 Task: Look for space in Pine Bluff, United States from 9th June, 2023 to 16th June, 2023 for 2 adults in price range Rs.8000 to Rs.16000. Place can be entire place with 2 bedrooms having 2 beds and 1 bathroom. Property type can be house, flat, guest house. Booking option can be shelf check-in. Required host language is English.
Action: Mouse moved to (469, 121)
Screenshot: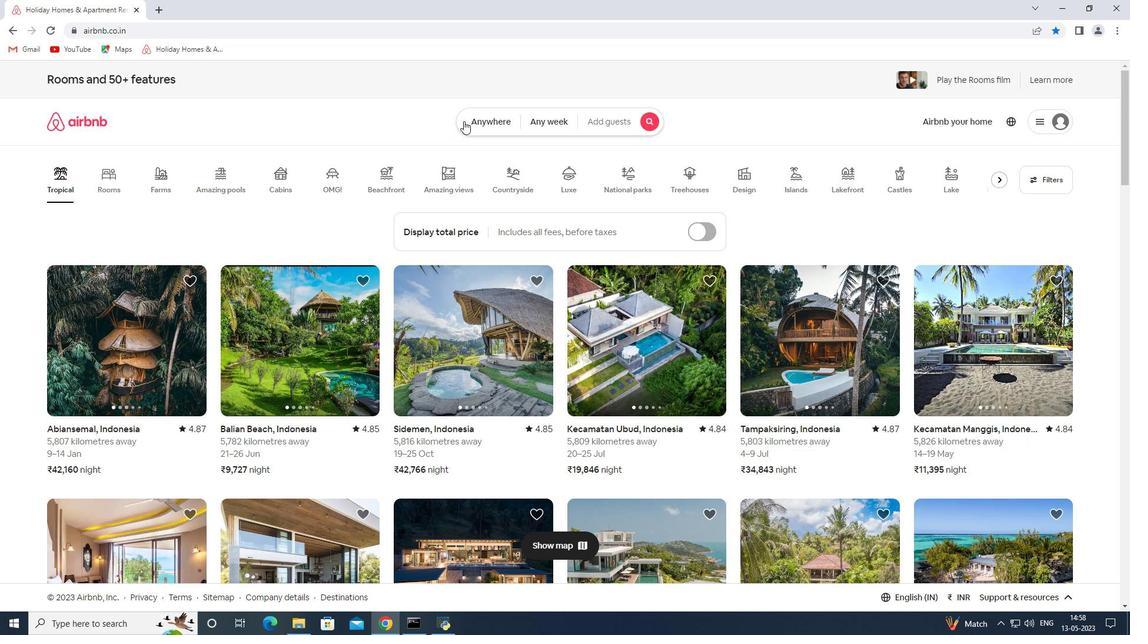 
Action: Mouse pressed left at (469, 121)
Screenshot: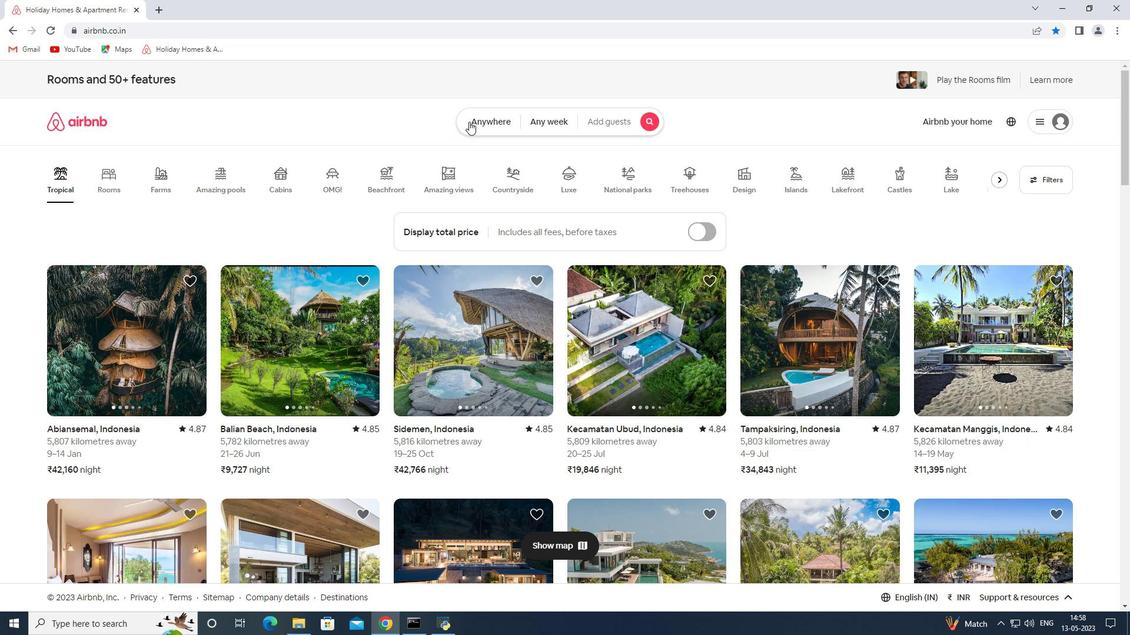 
Action: Mouse moved to (398, 168)
Screenshot: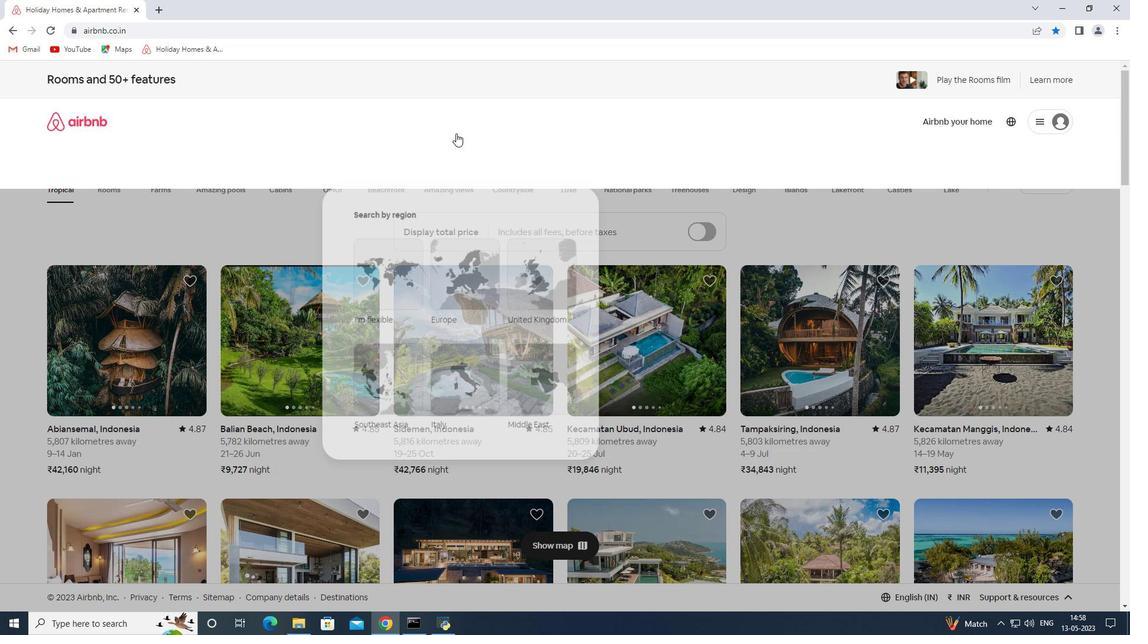 
Action: Mouse pressed left at (398, 168)
Screenshot: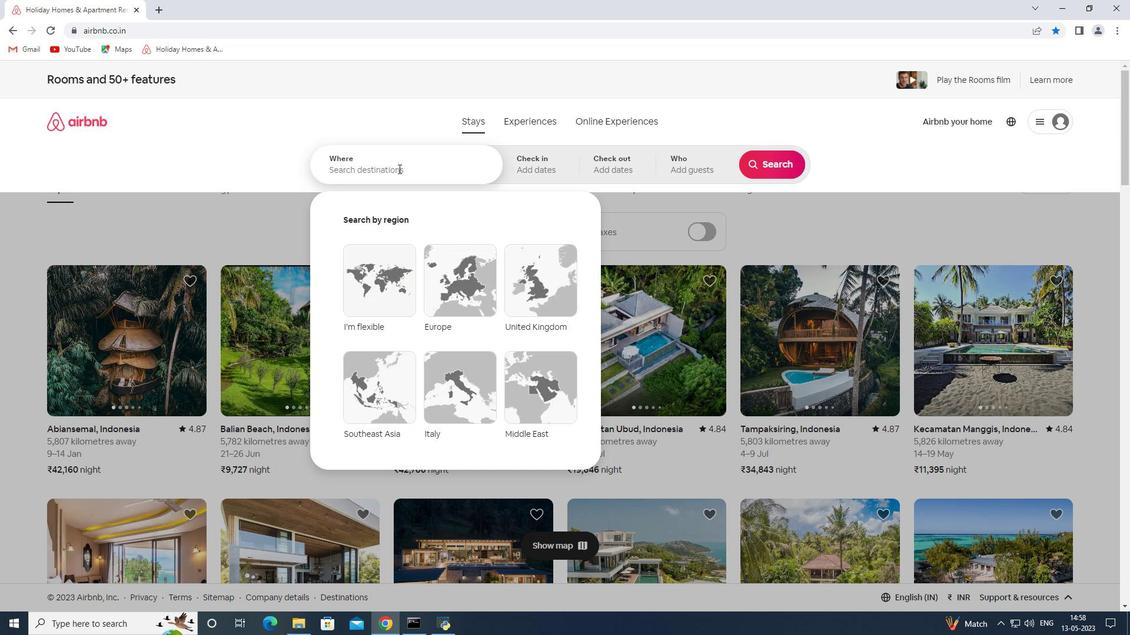 
Action: Key pressed <Key.shift><Key.shift><Key.shift><Key.shift><Key.shift><Key.shift><Key.shift>Pine<Key.space><Key.shift>Bluff<Key.space><Key.shift>Unites<Key.space><Key.shift>States<Key.space><Key.enter>
Screenshot: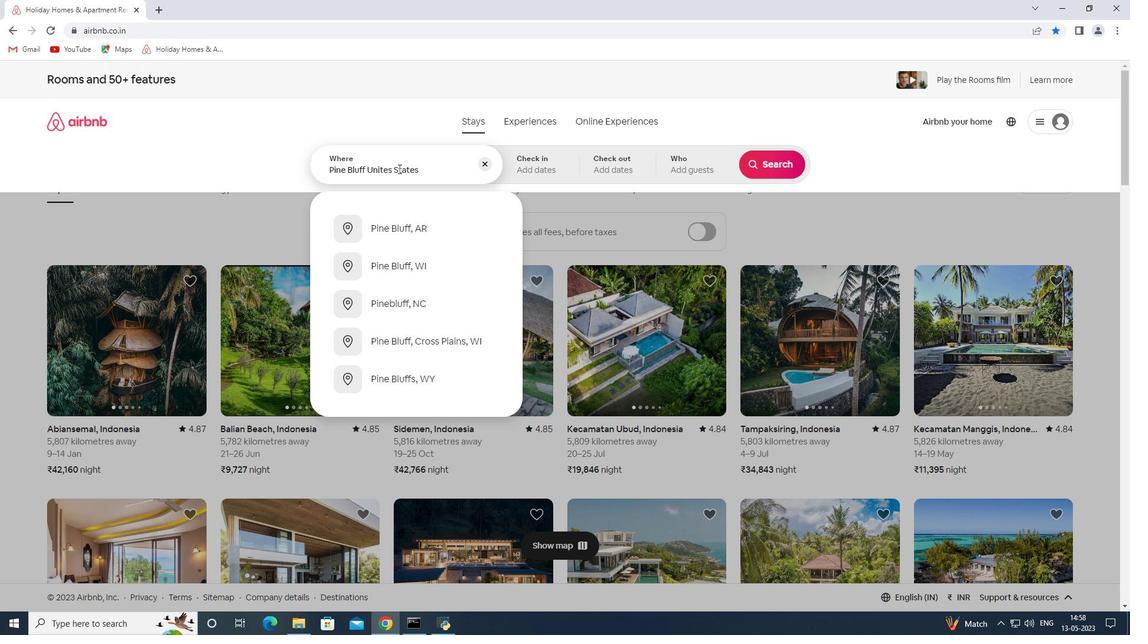 
Action: Mouse moved to (737, 343)
Screenshot: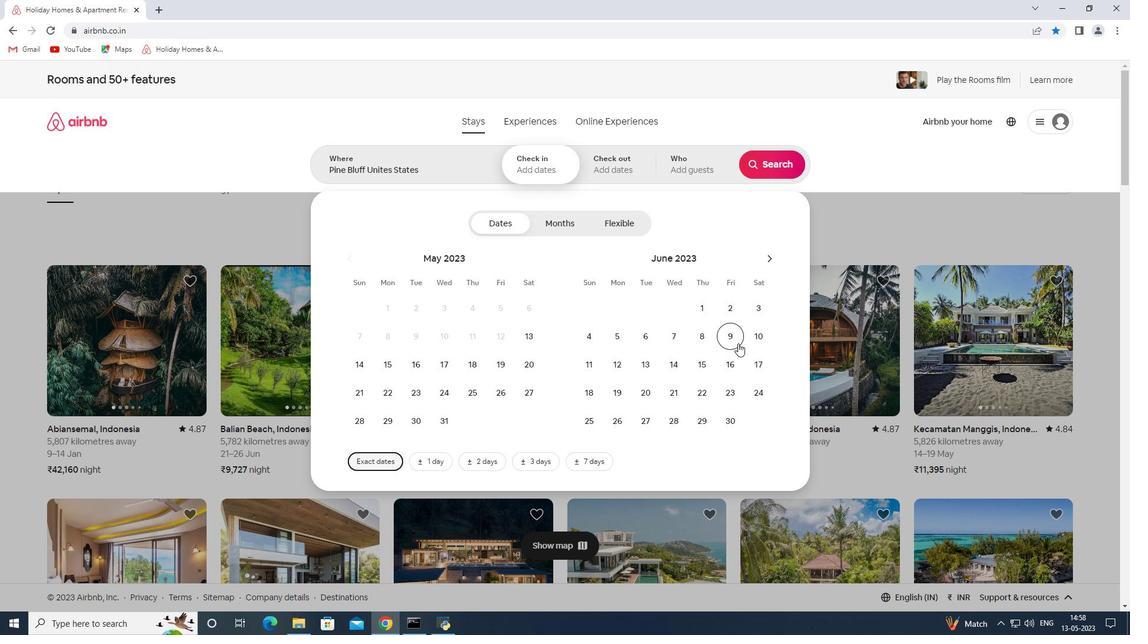 
Action: Mouse pressed left at (737, 343)
Screenshot: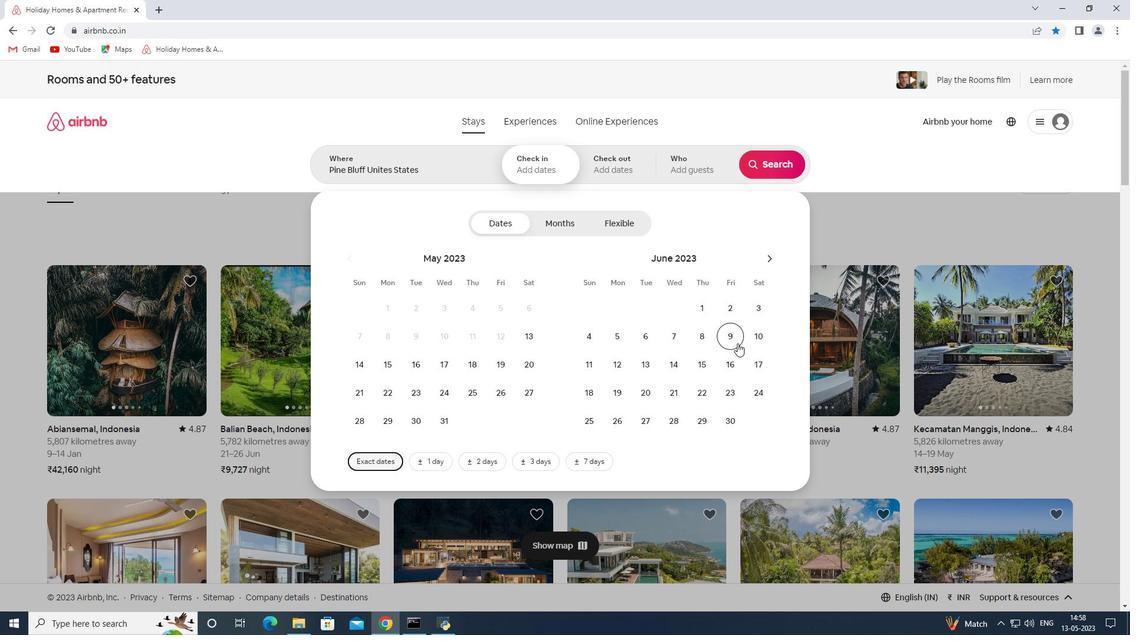 
Action: Mouse moved to (727, 366)
Screenshot: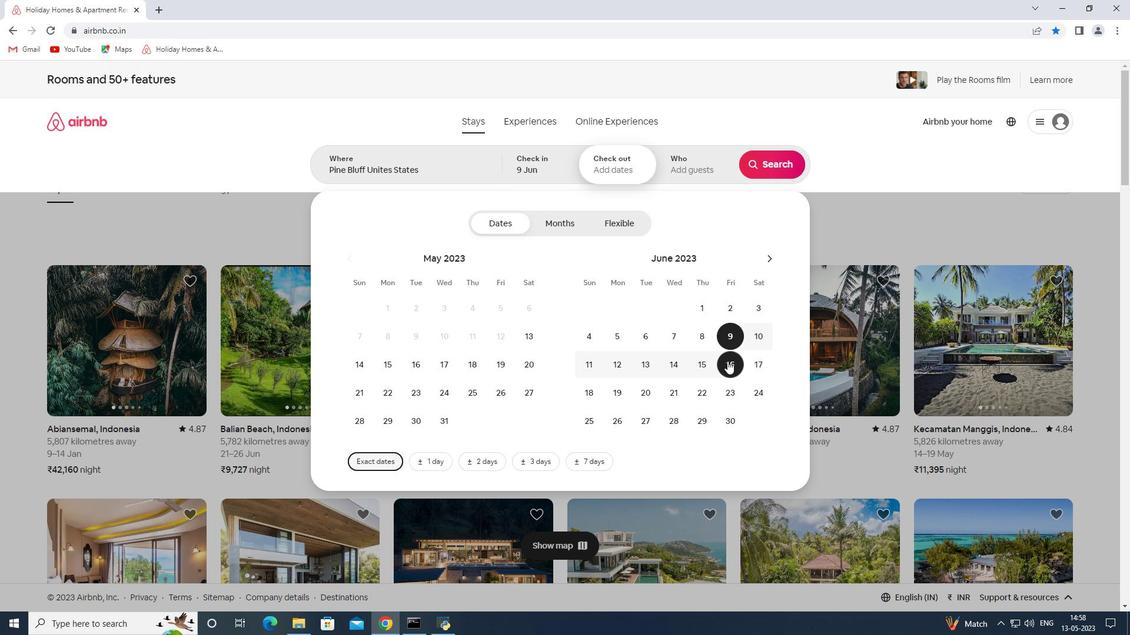 
Action: Mouse pressed left at (727, 366)
Screenshot: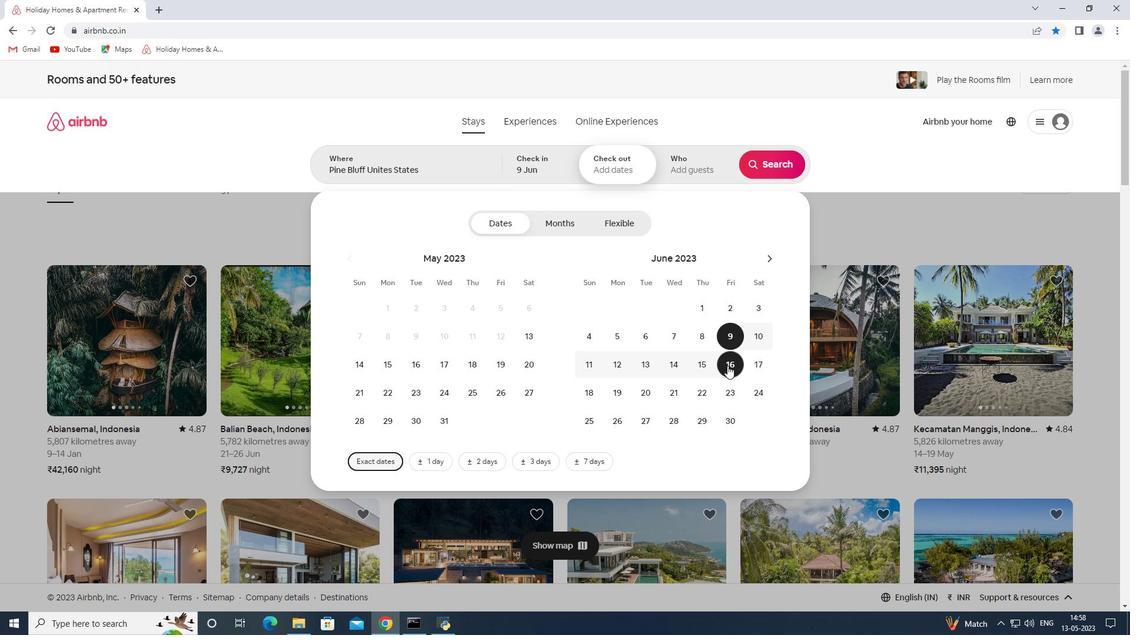 
Action: Mouse moved to (690, 168)
Screenshot: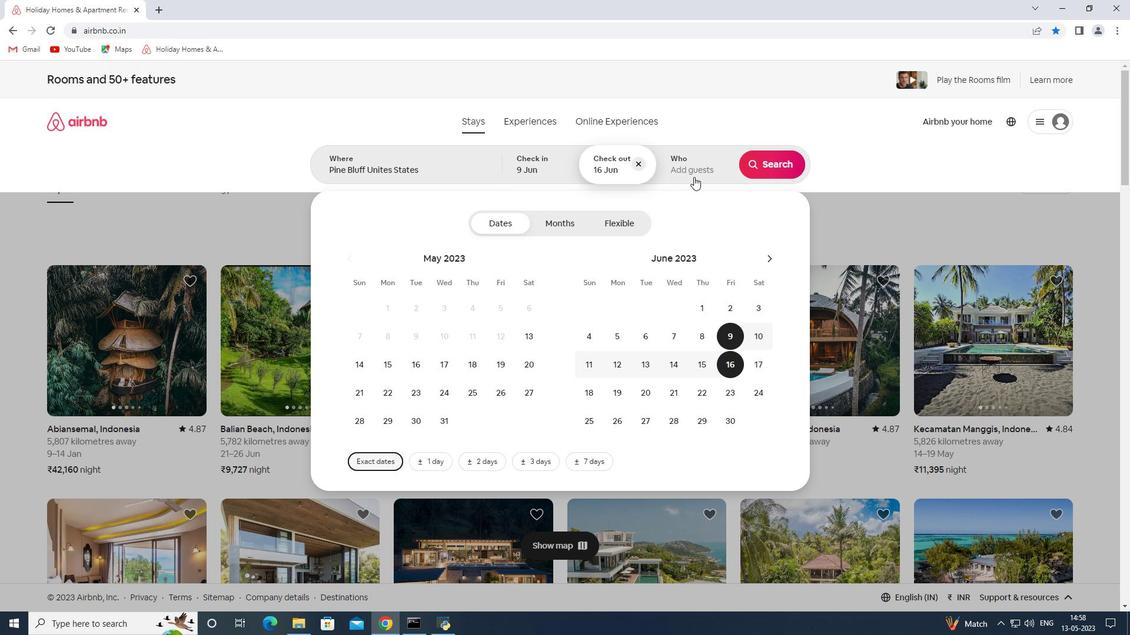 
Action: Mouse pressed left at (690, 168)
Screenshot: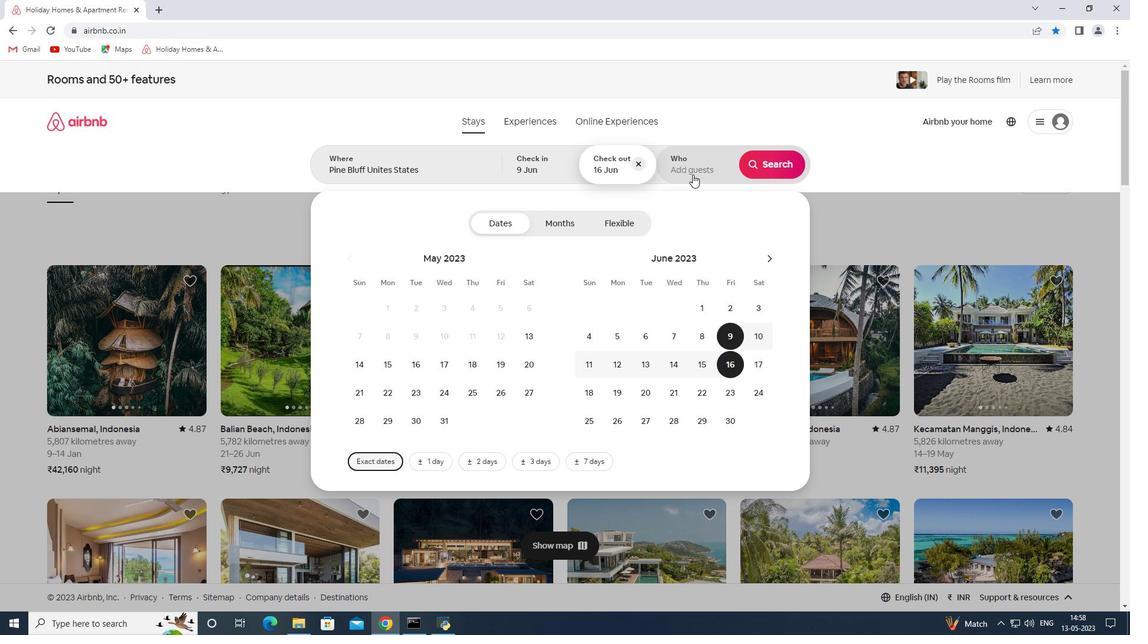 
Action: Mouse moved to (773, 231)
Screenshot: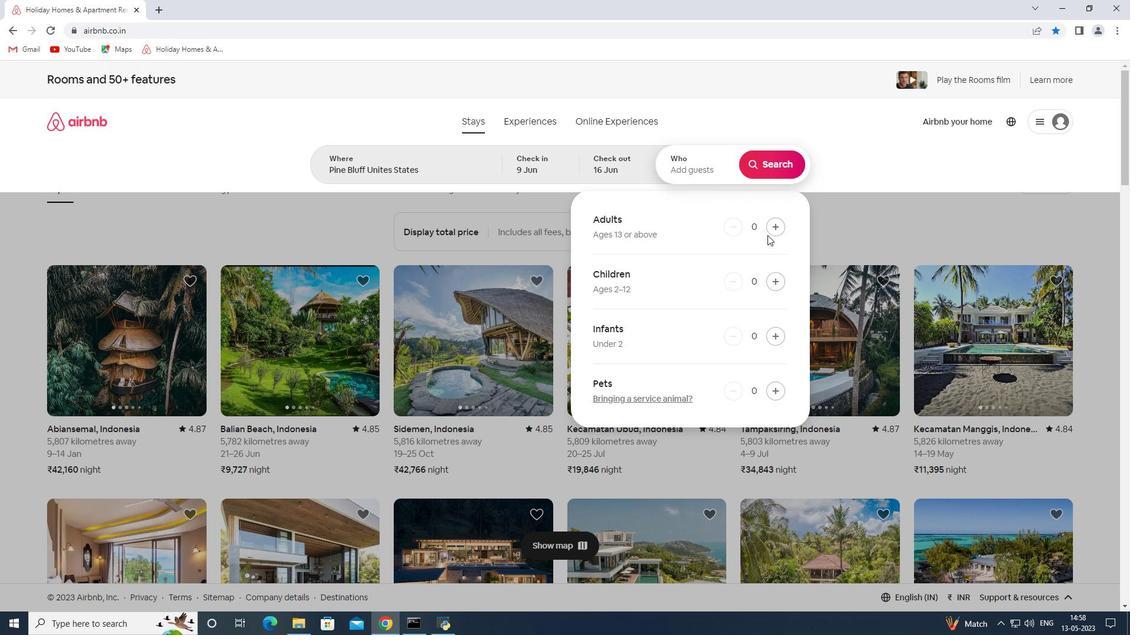 
Action: Mouse pressed left at (773, 231)
Screenshot: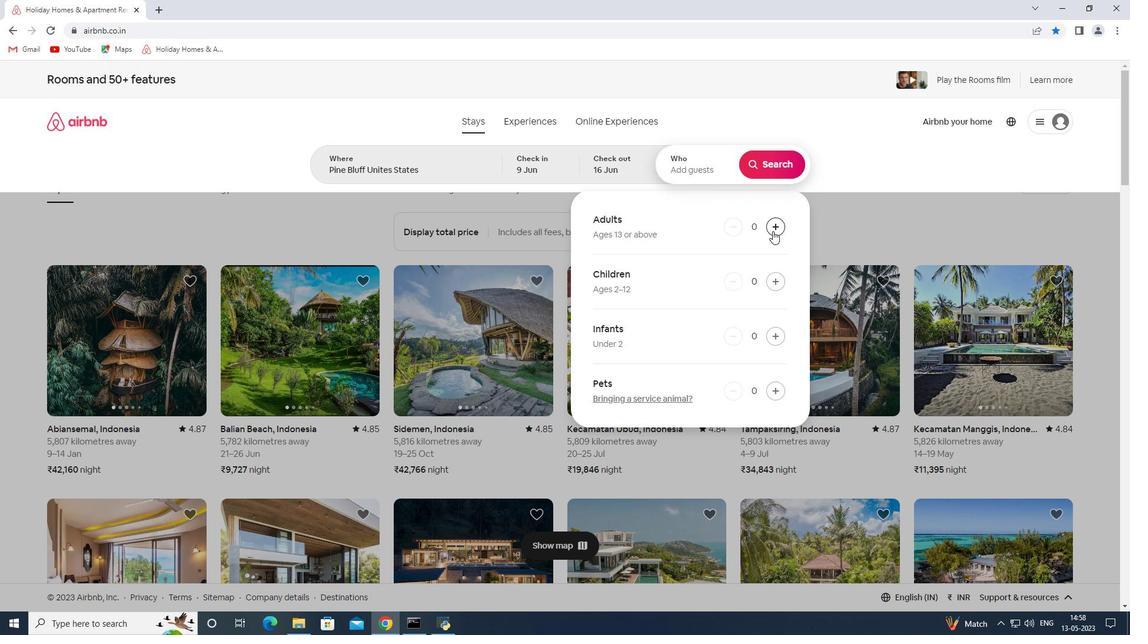 
Action: Mouse moved to (774, 230)
Screenshot: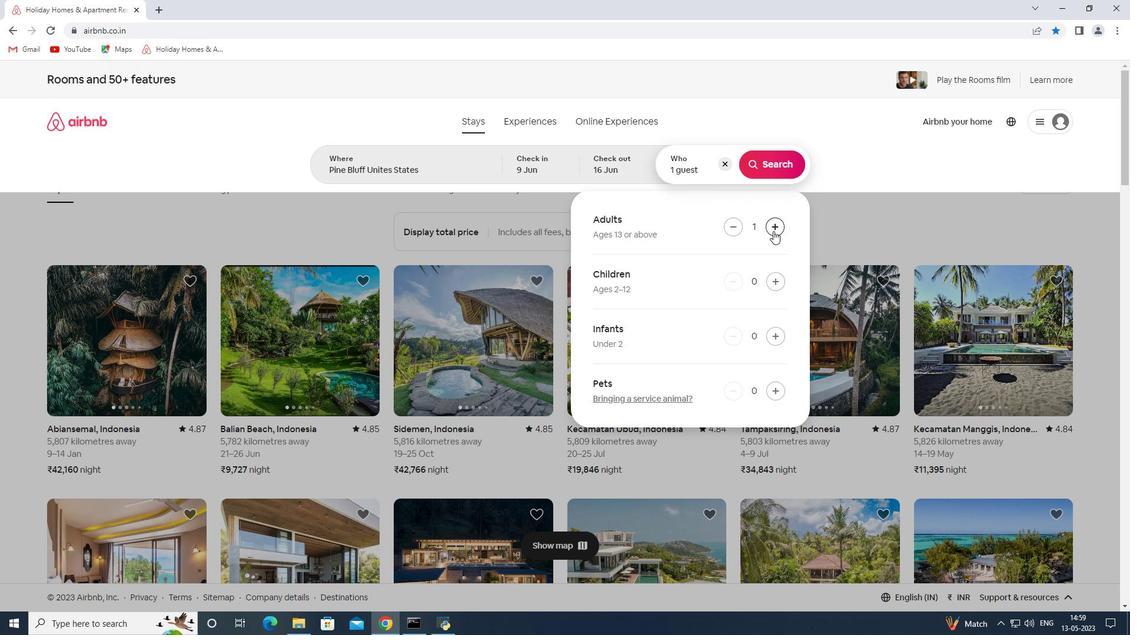 
Action: Mouse pressed left at (774, 230)
Screenshot: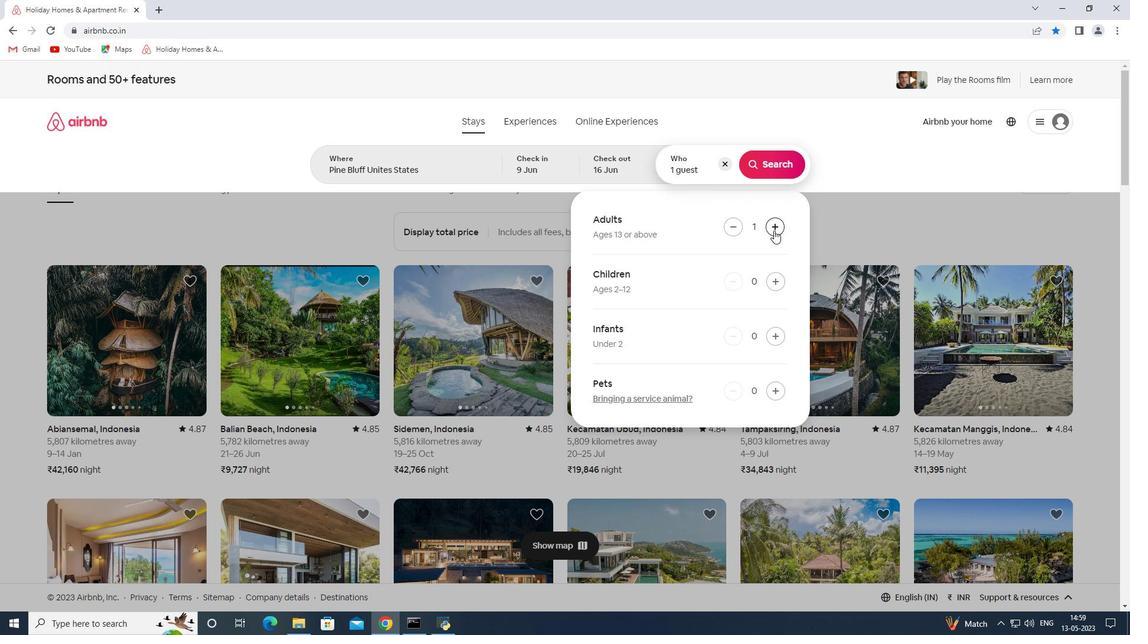 
Action: Mouse moved to (770, 168)
Screenshot: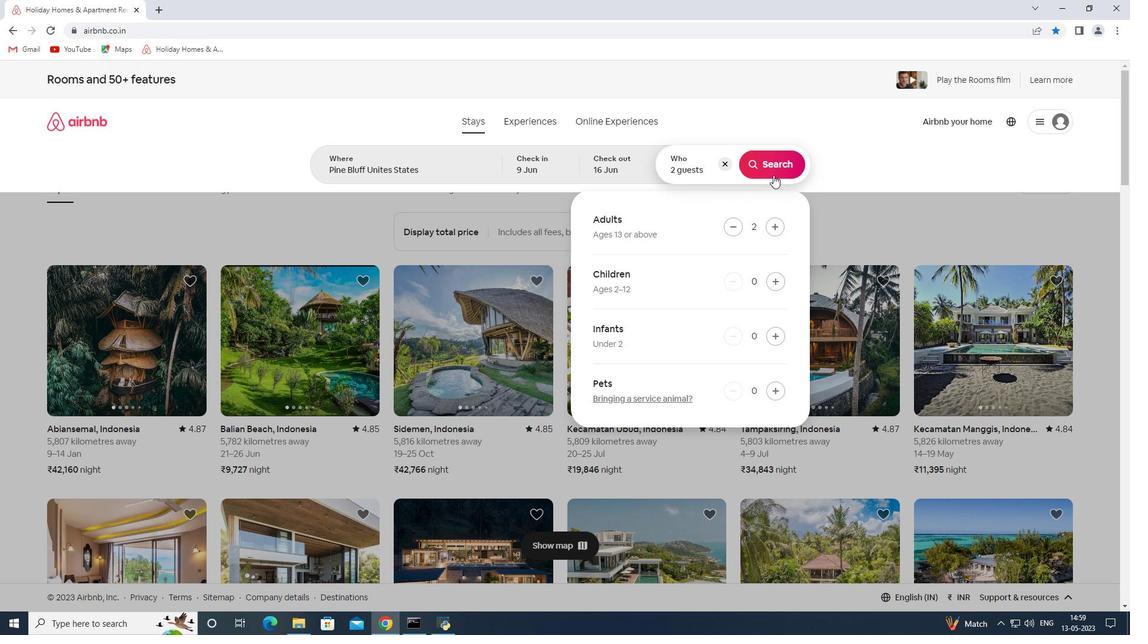 
Action: Mouse pressed left at (770, 168)
Screenshot: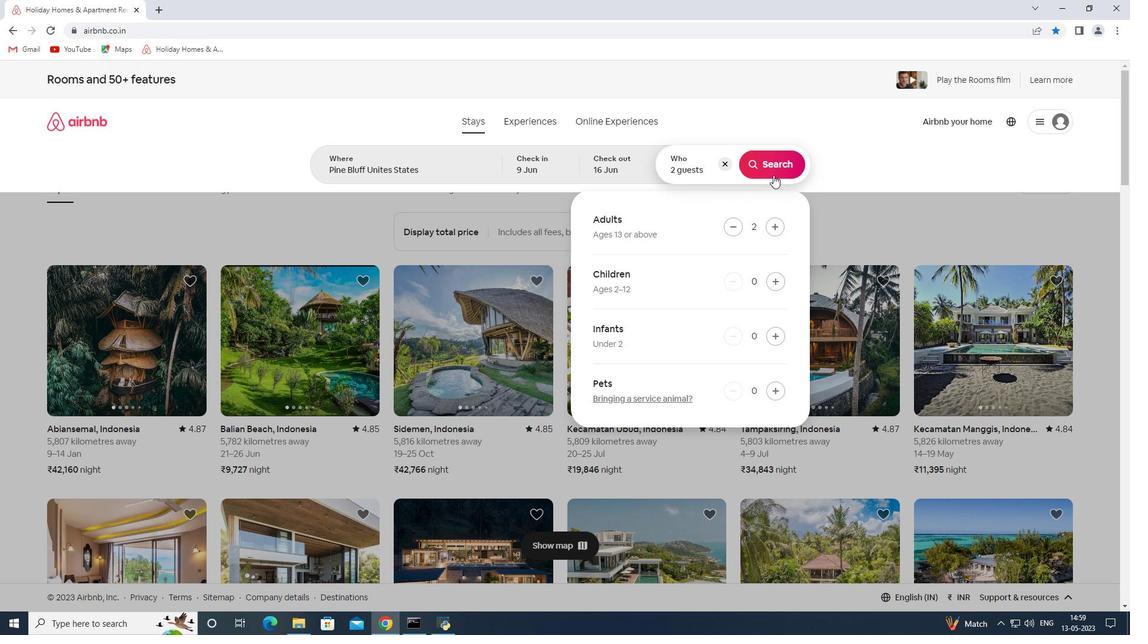 
Action: Mouse moved to (1057, 129)
Screenshot: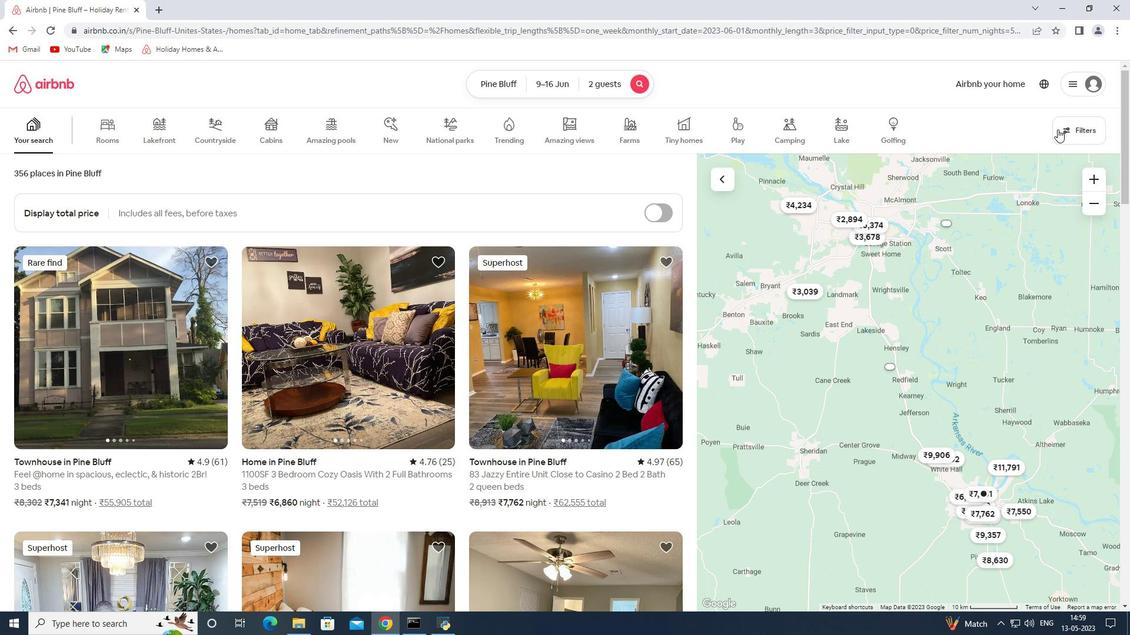 
Action: Mouse pressed left at (1057, 129)
Screenshot: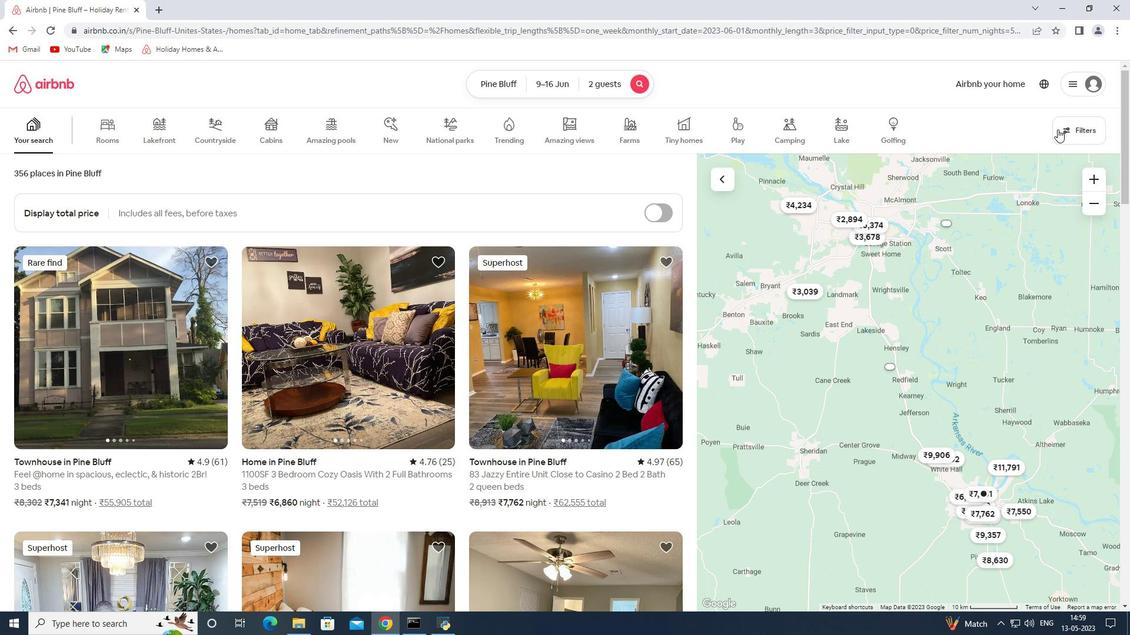 
Action: Mouse moved to (416, 420)
Screenshot: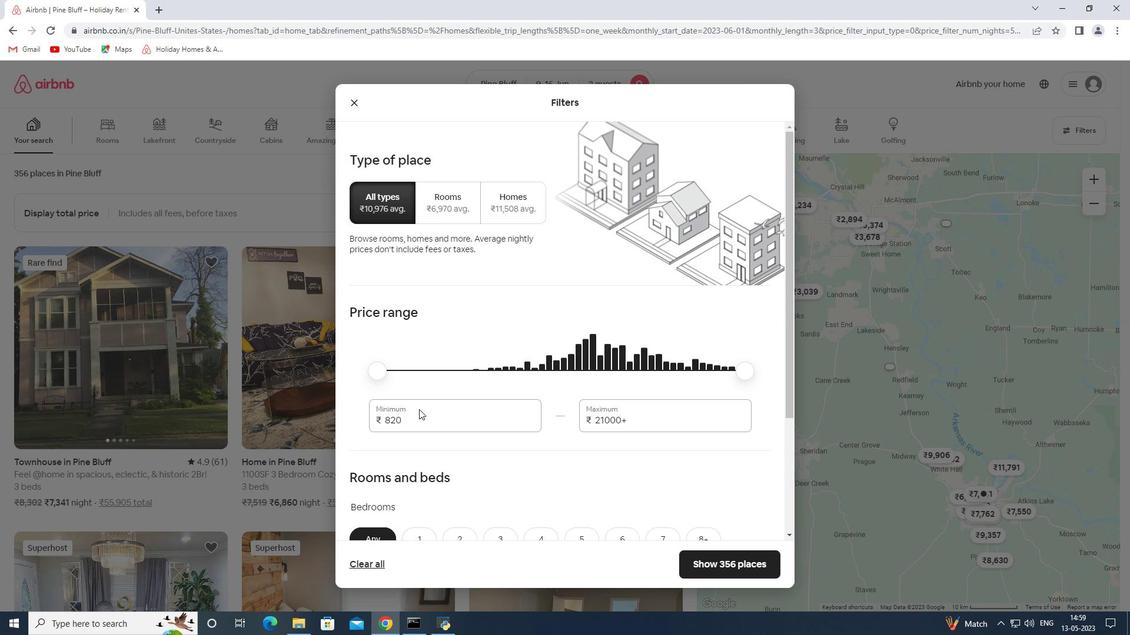 
Action: Mouse pressed left at (416, 420)
Screenshot: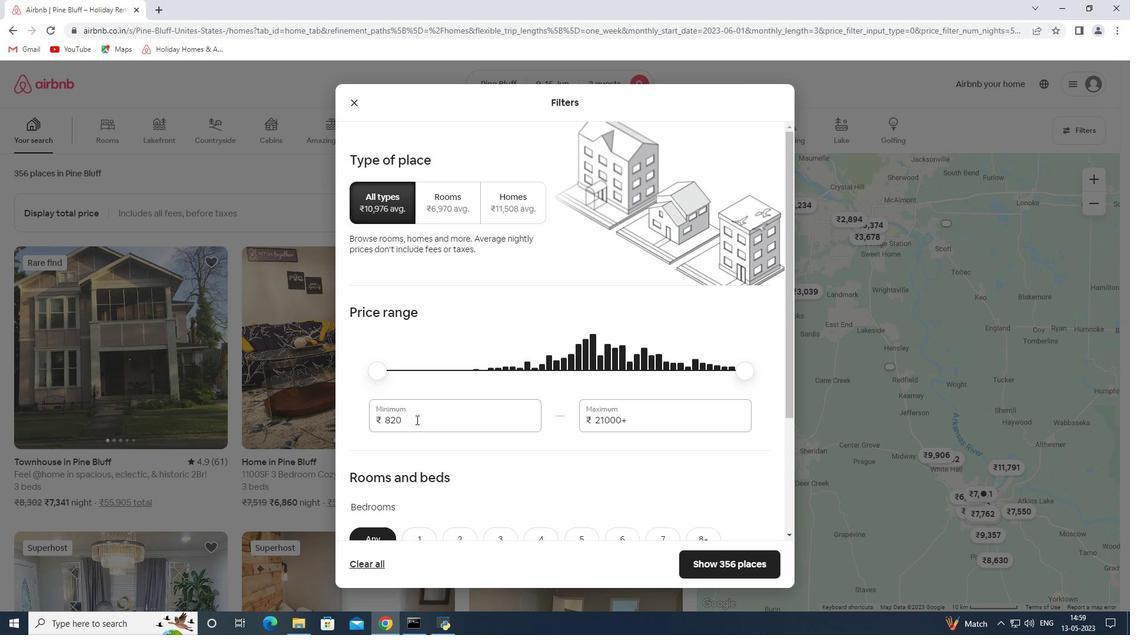 
Action: Mouse pressed left at (416, 420)
Screenshot: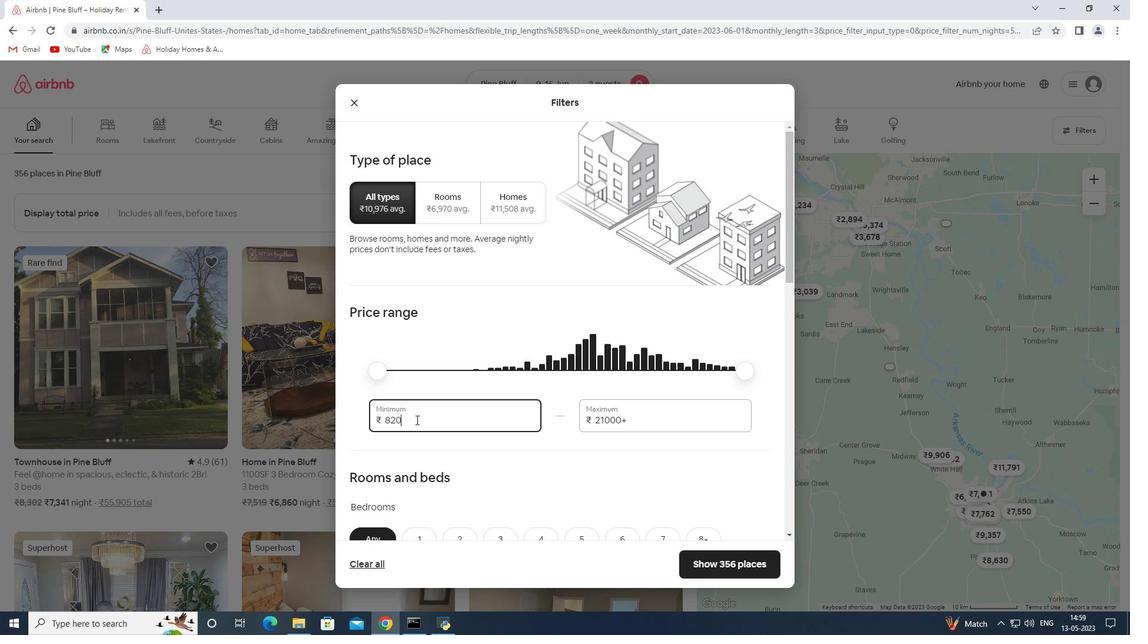 
Action: Key pressed 8000<Key.tab>16000
Screenshot: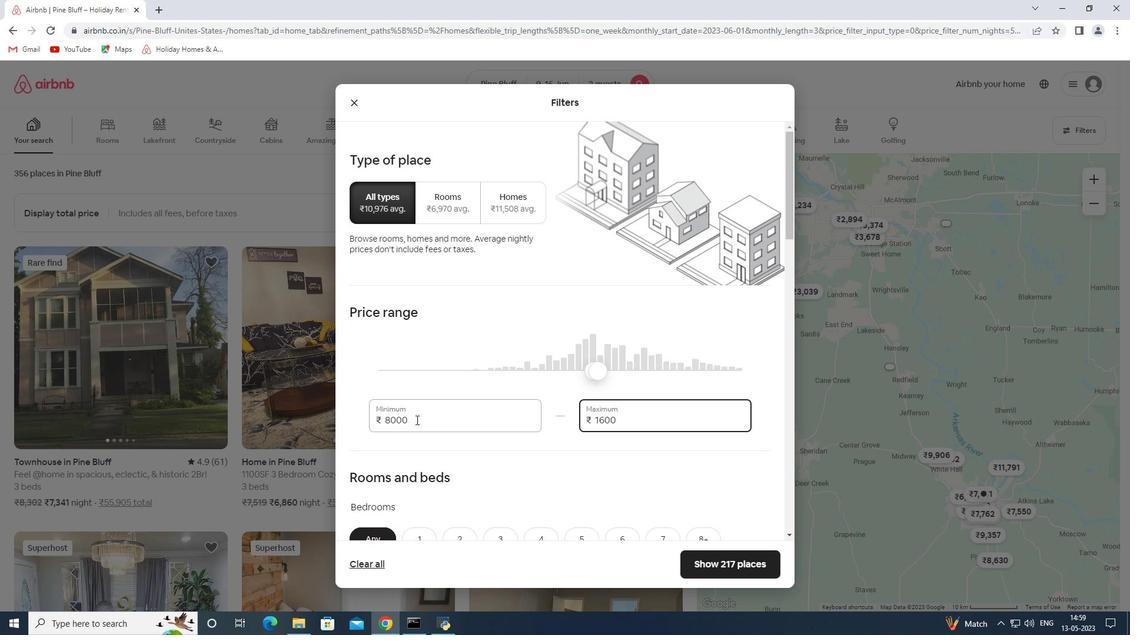 
Action: Mouse scrolled (416, 419) with delta (0, 0)
Screenshot: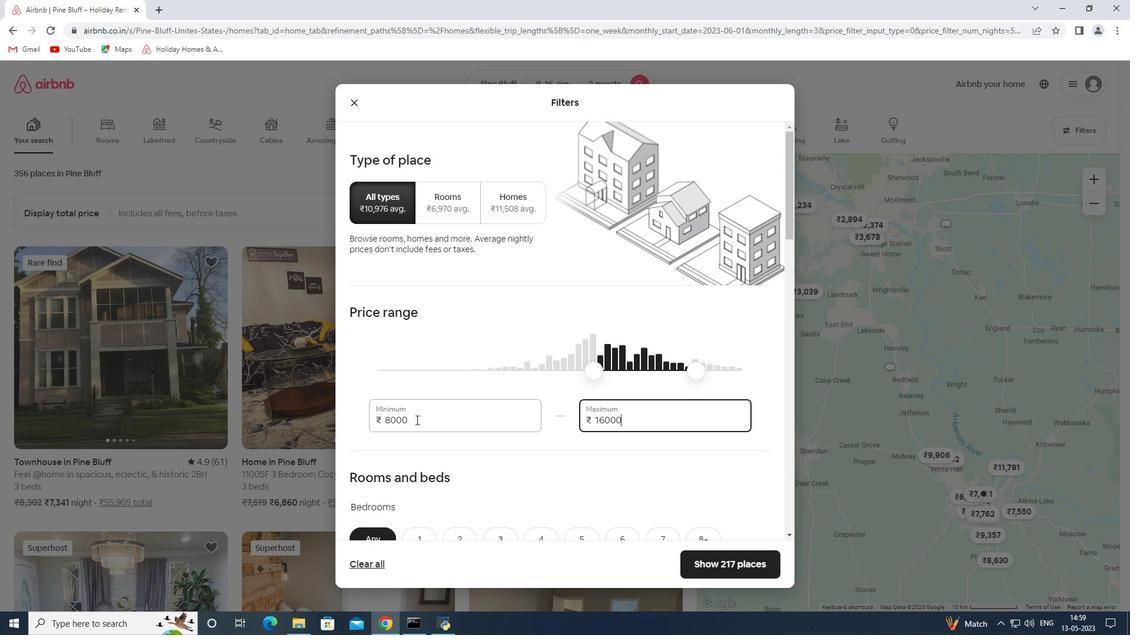 
Action: Mouse scrolled (416, 419) with delta (0, 0)
Screenshot: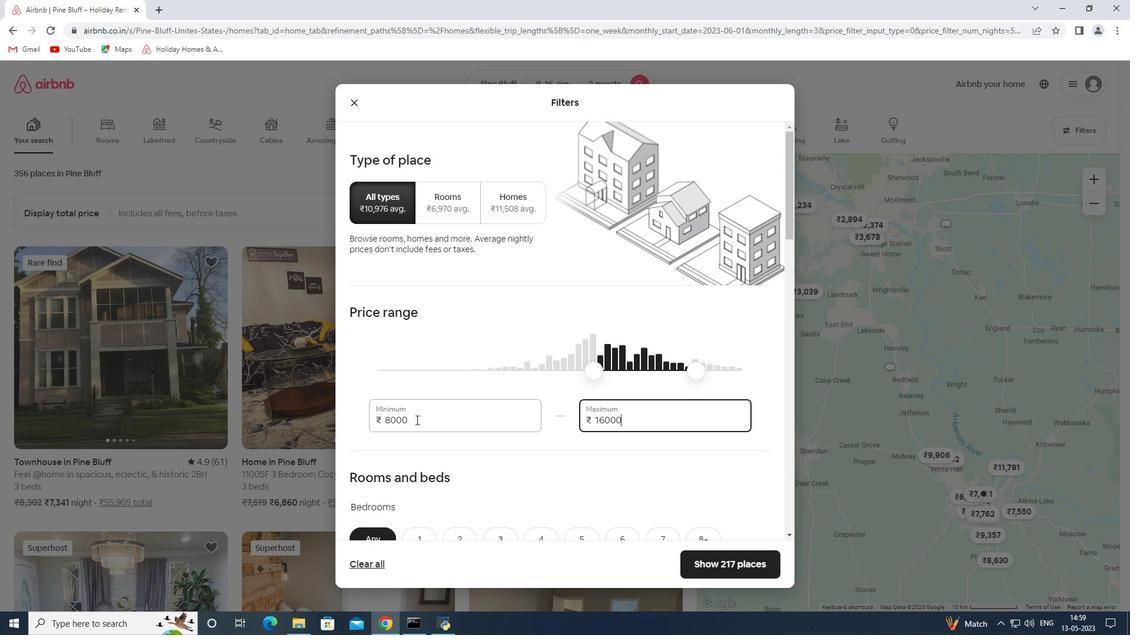 
Action: Mouse scrolled (416, 419) with delta (0, 0)
Screenshot: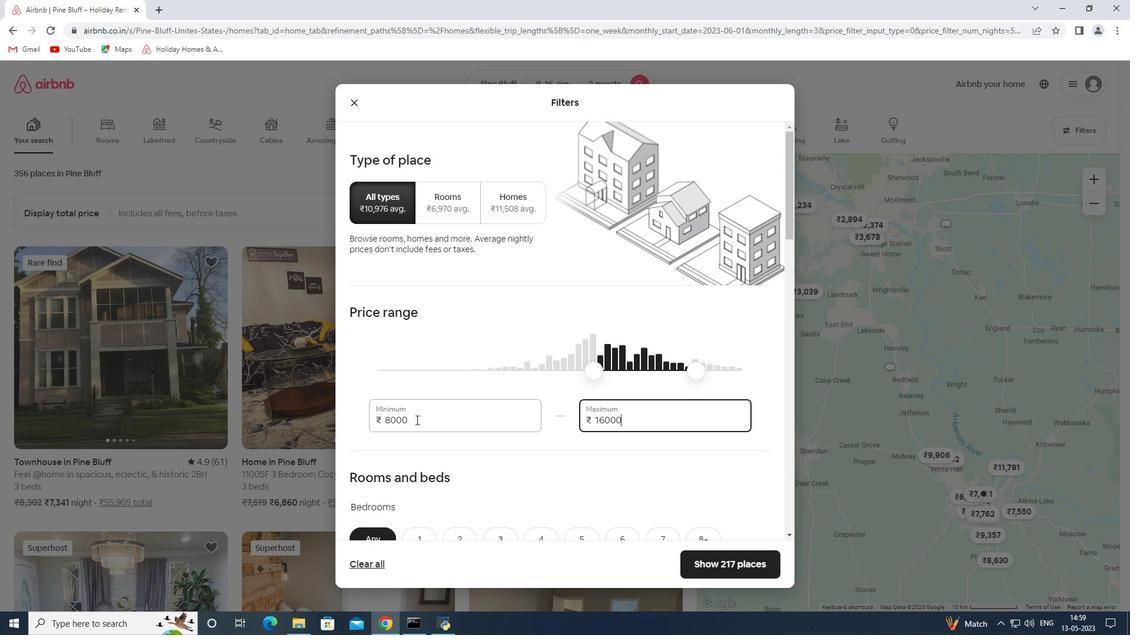 
Action: Mouse moved to (463, 365)
Screenshot: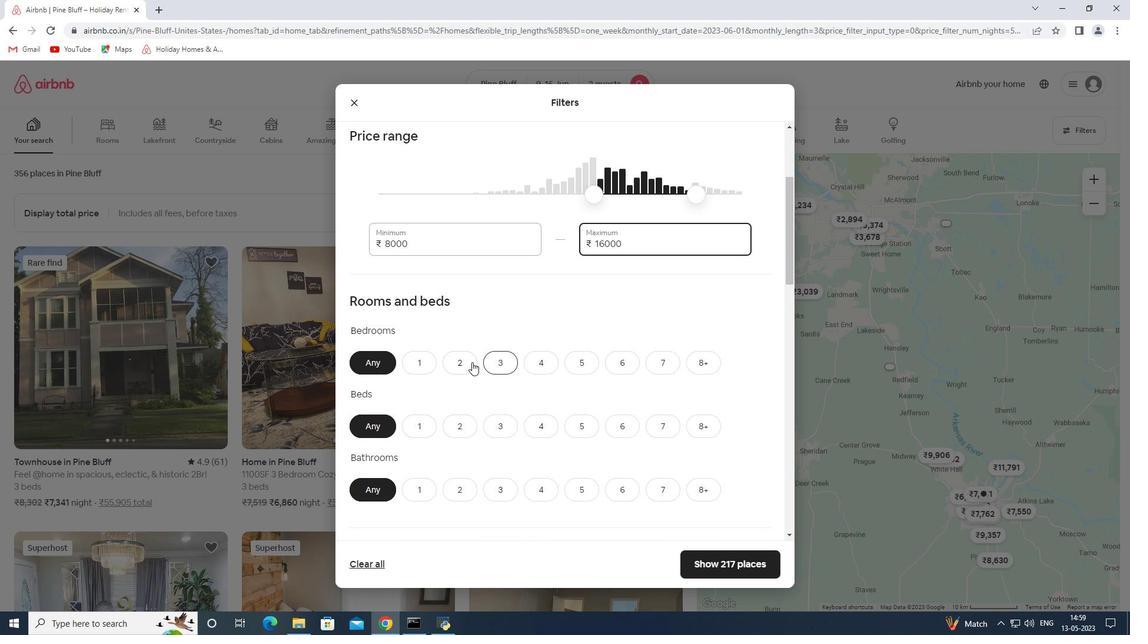 
Action: Mouse pressed left at (463, 365)
Screenshot: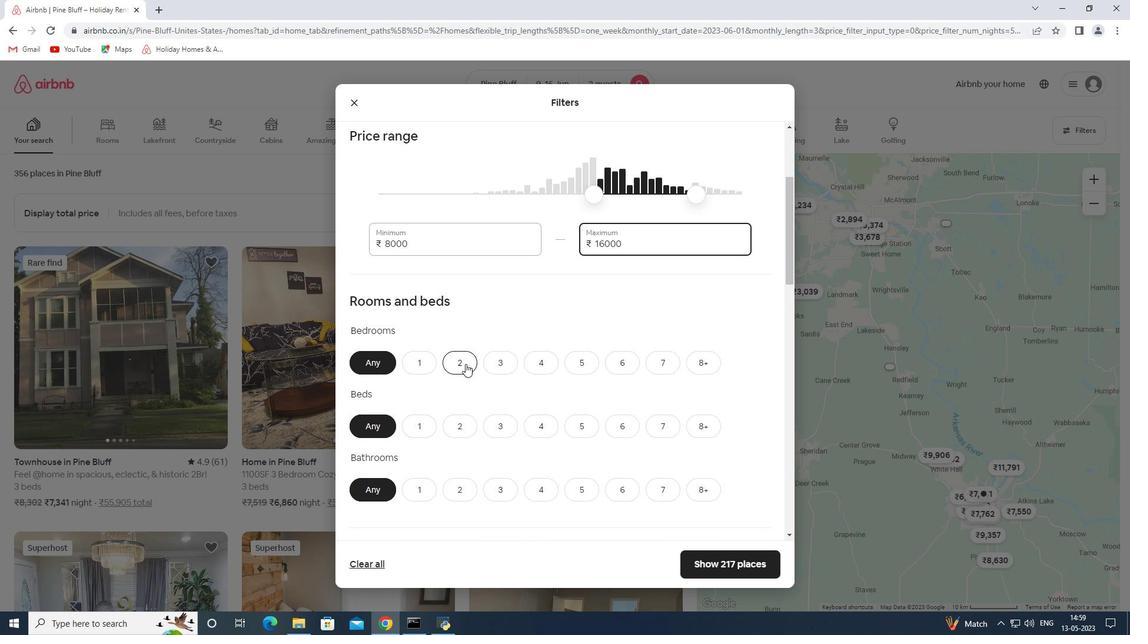 
Action: Mouse moved to (459, 424)
Screenshot: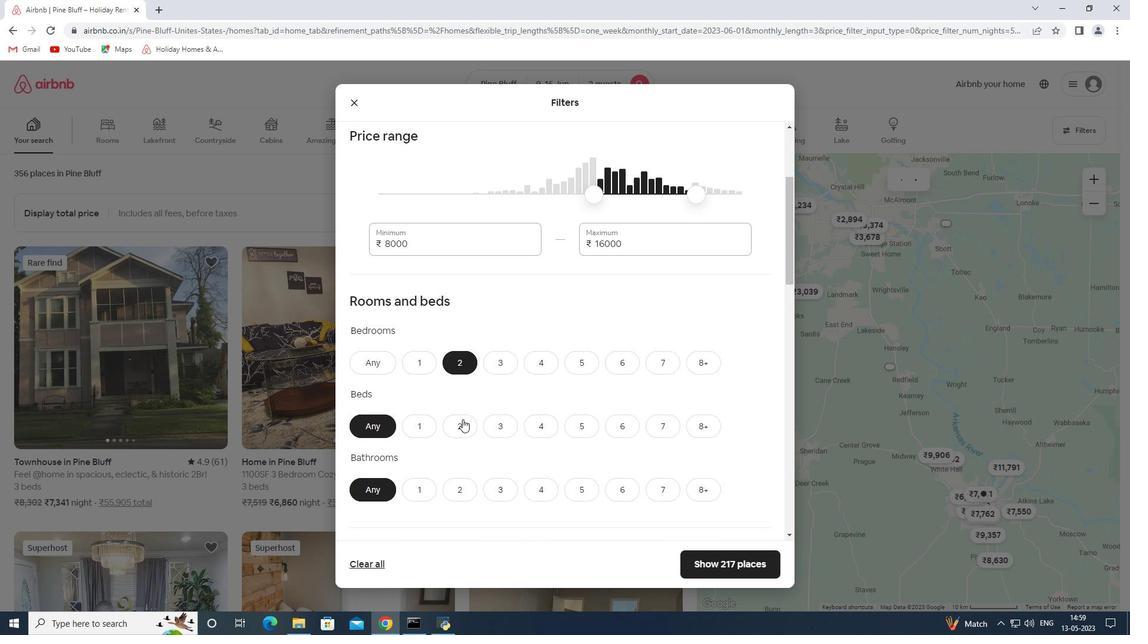 
Action: Mouse pressed left at (459, 424)
Screenshot: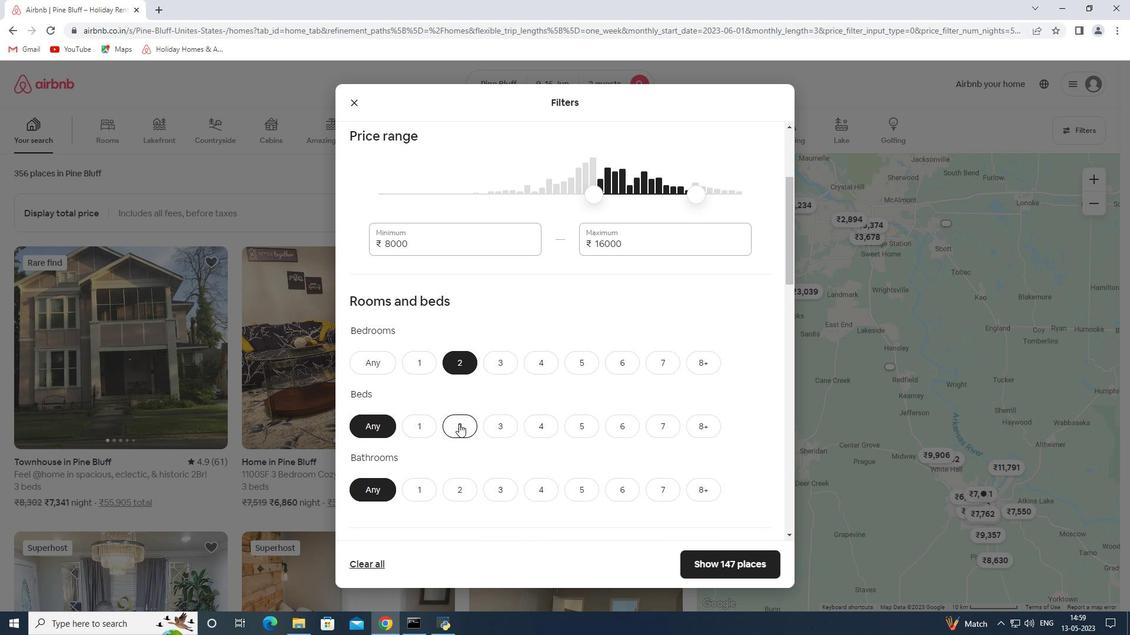 
Action: Mouse moved to (419, 494)
Screenshot: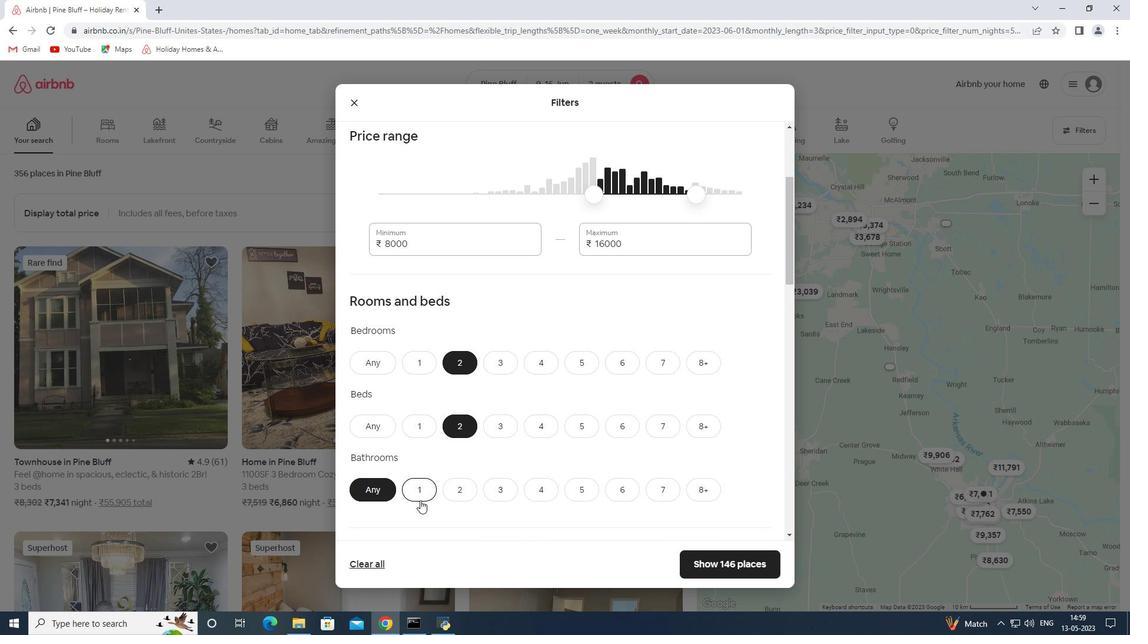 
Action: Mouse pressed left at (419, 494)
Screenshot: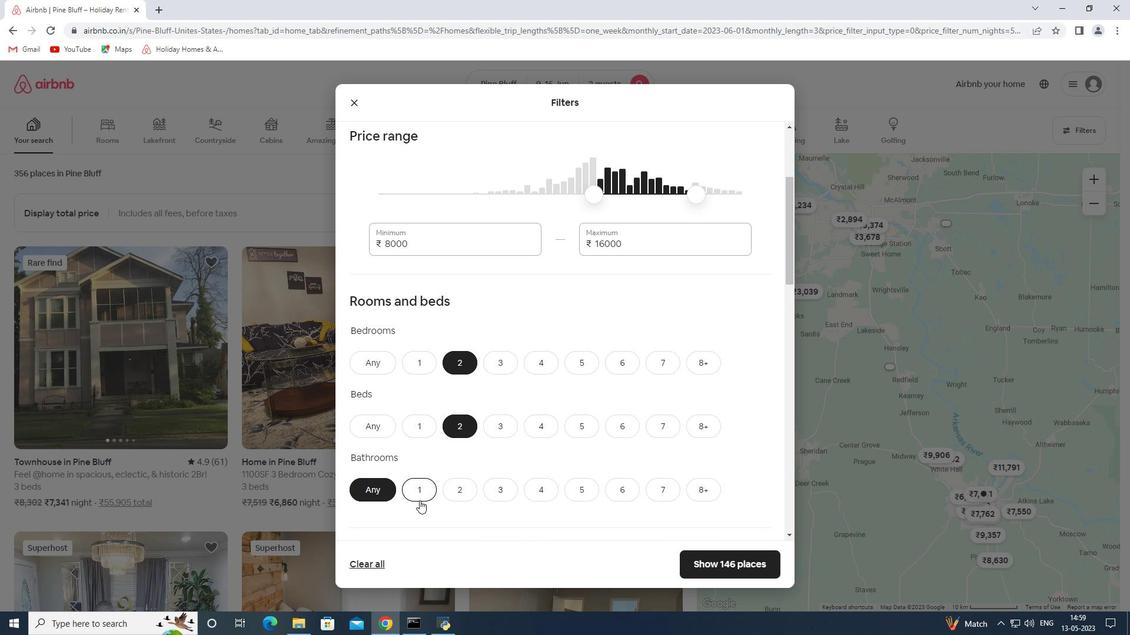 
Action: Mouse moved to (423, 490)
Screenshot: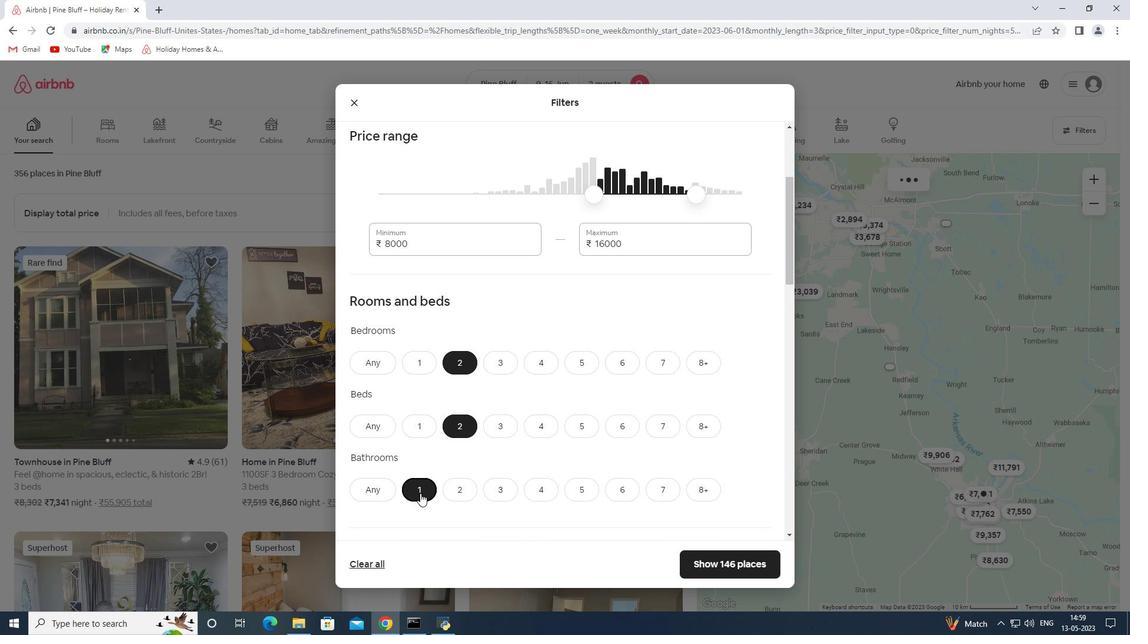 
Action: Mouse scrolled (423, 490) with delta (0, 0)
Screenshot: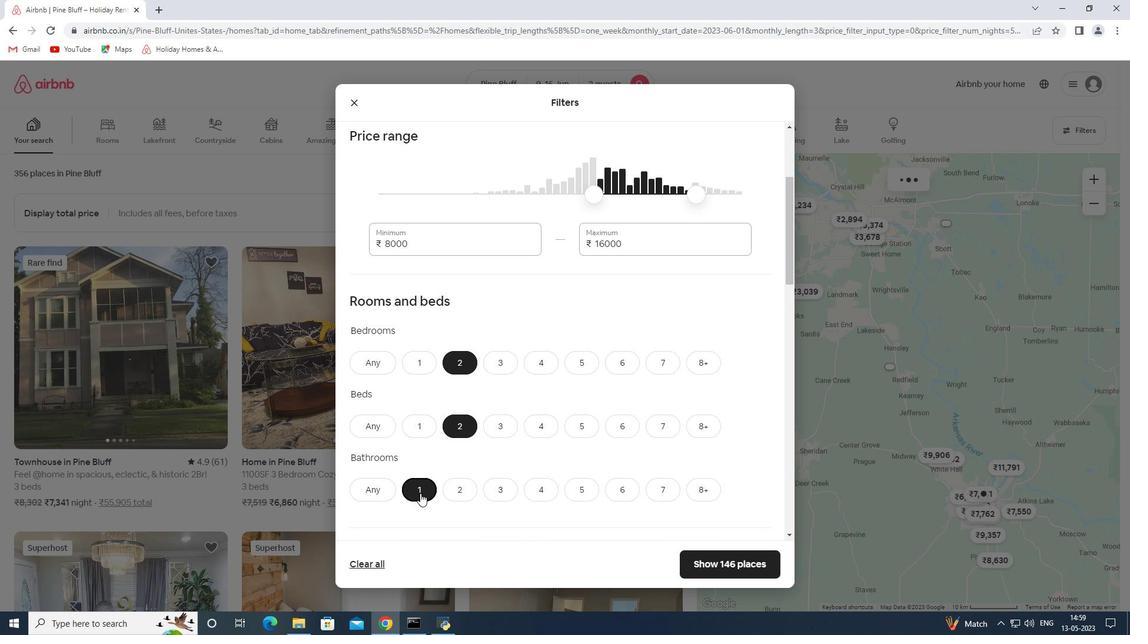 
Action: Mouse moved to (426, 490)
Screenshot: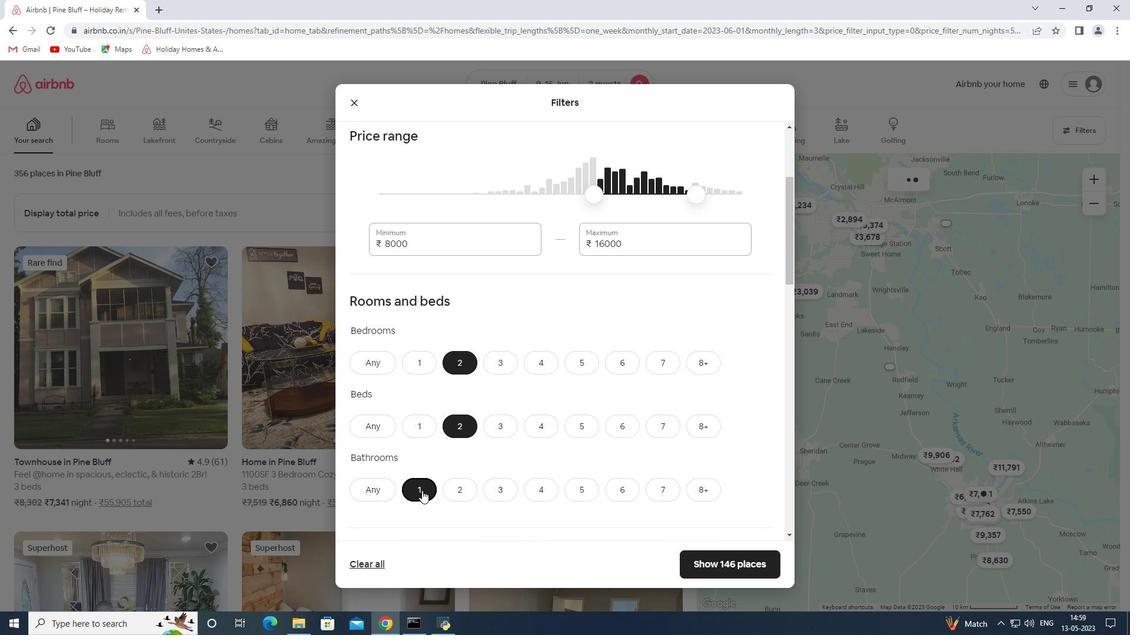 
Action: Mouse scrolled (426, 489) with delta (0, 0)
Screenshot: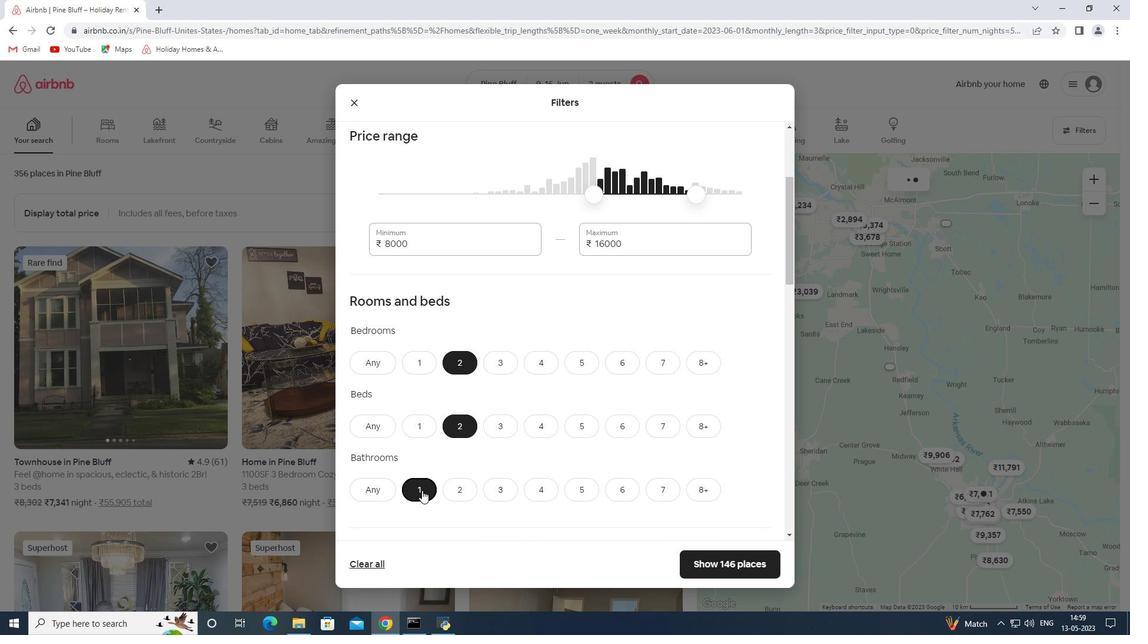 
Action: Mouse scrolled (426, 489) with delta (0, 0)
Screenshot: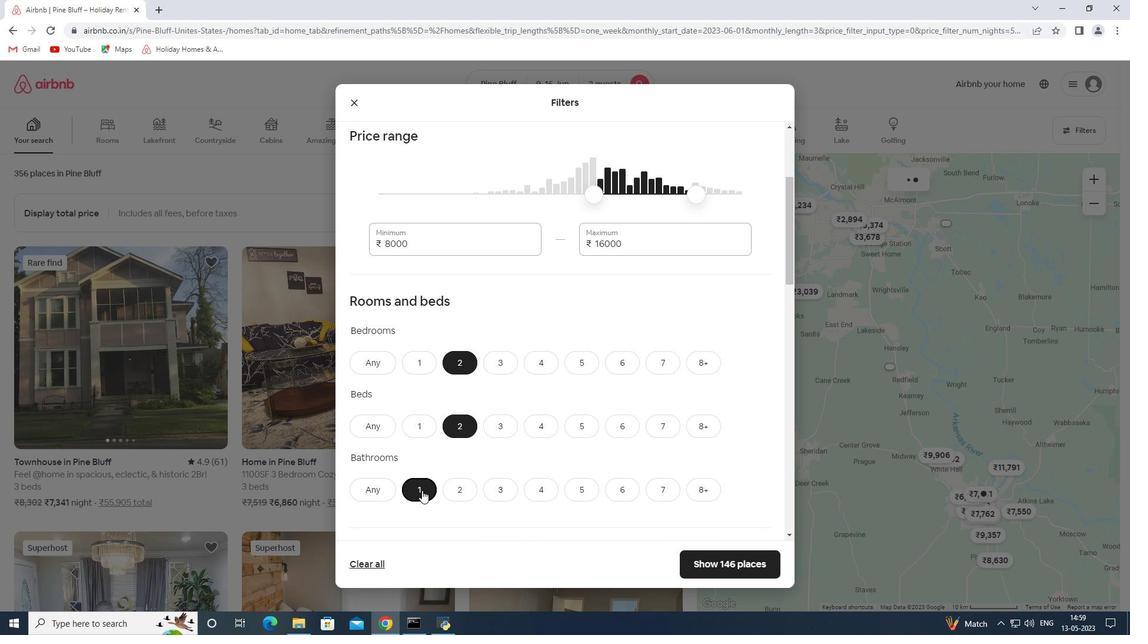 
Action: Mouse scrolled (426, 489) with delta (0, 0)
Screenshot: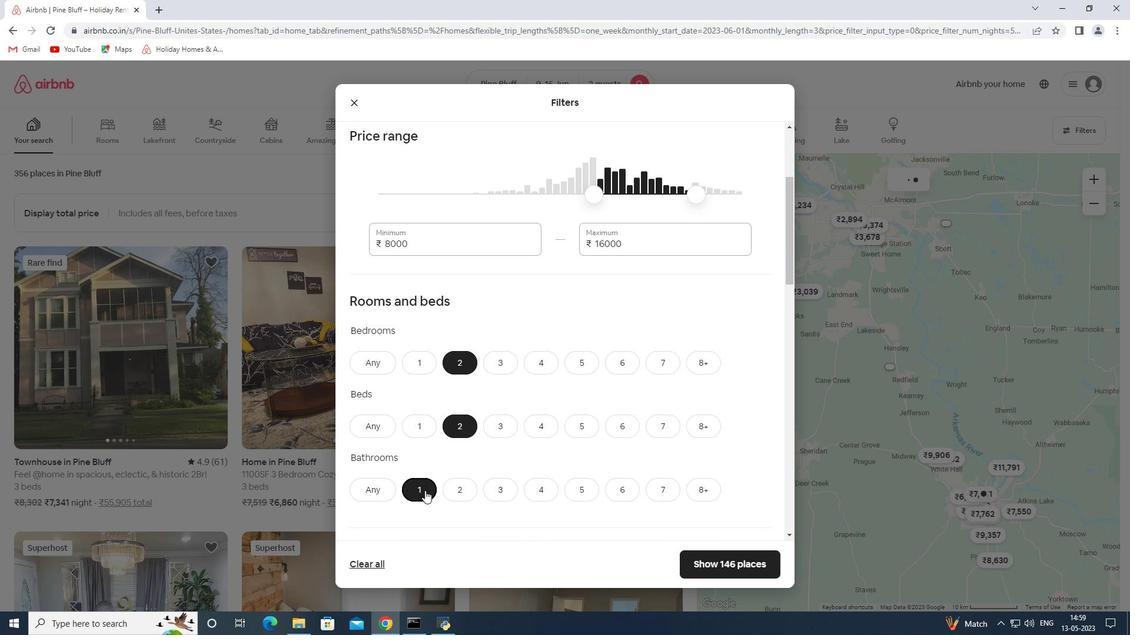 
Action: Mouse moved to (369, 370)
Screenshot: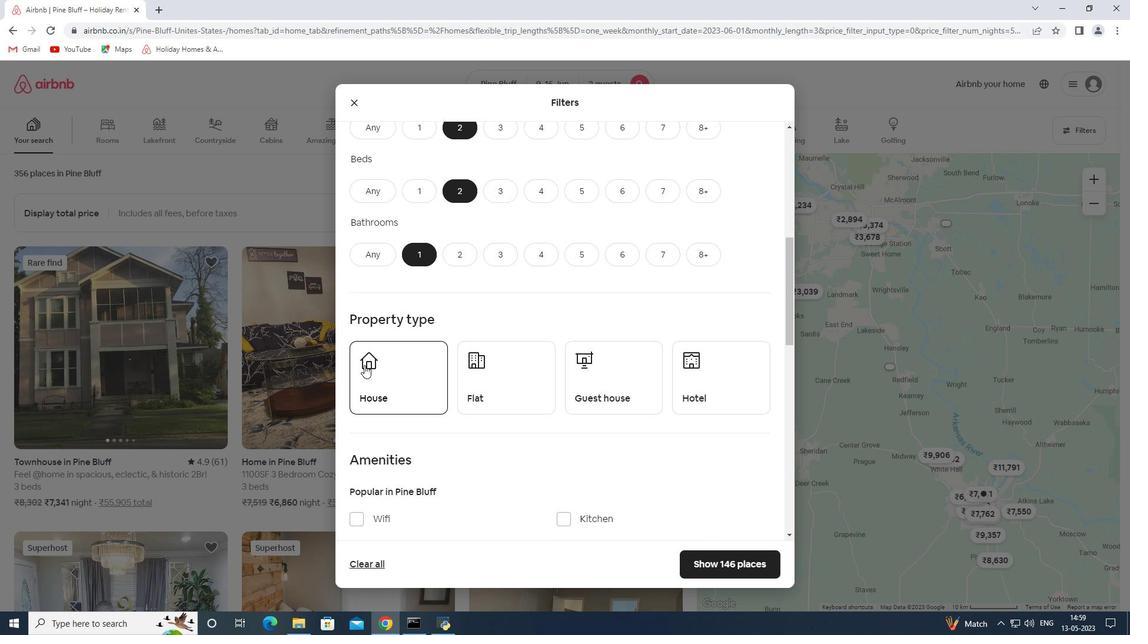 
Action: Mouse pressed left at (369, 370)
Screenshot: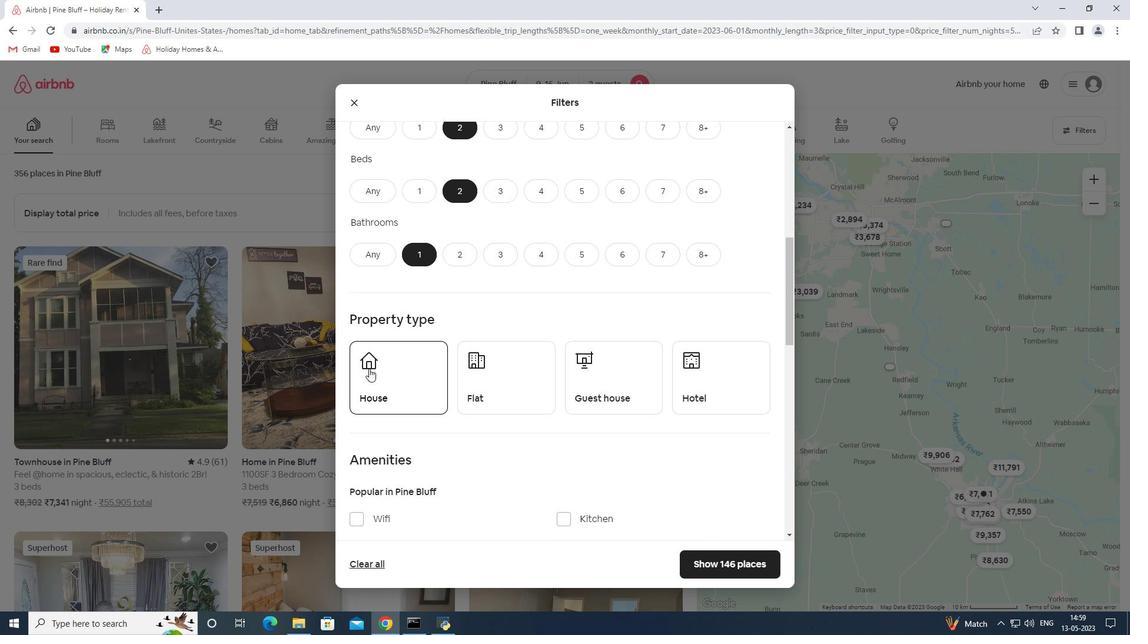 
Action: Mouse moved to (510, 393)
Screenshot: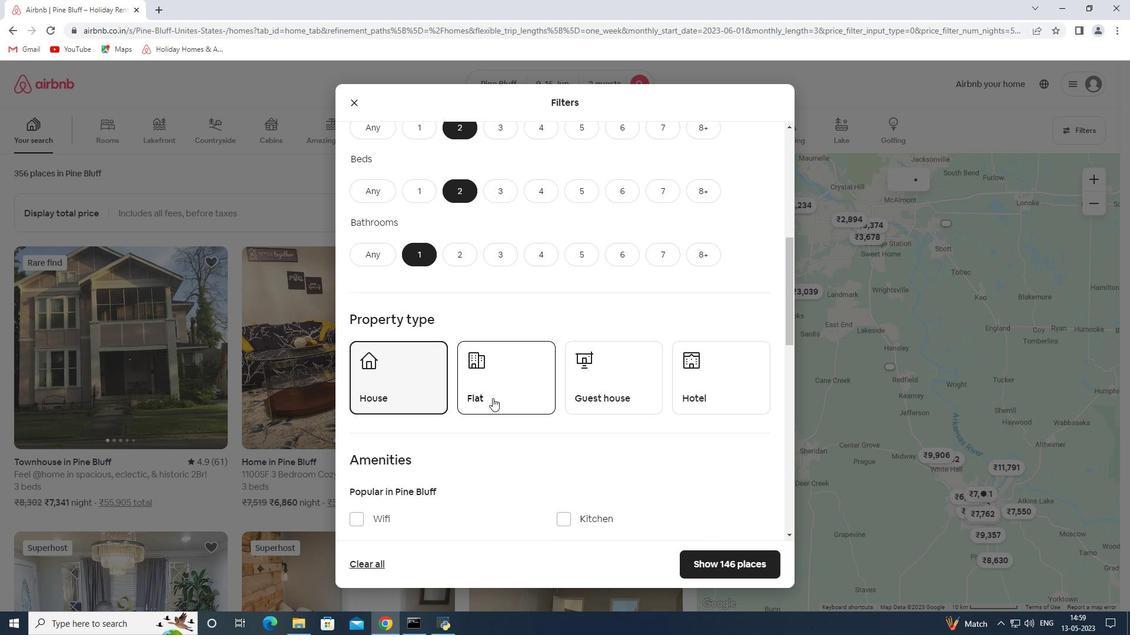 
Action: Mouse pressed left at (510, 393)
Screenshot: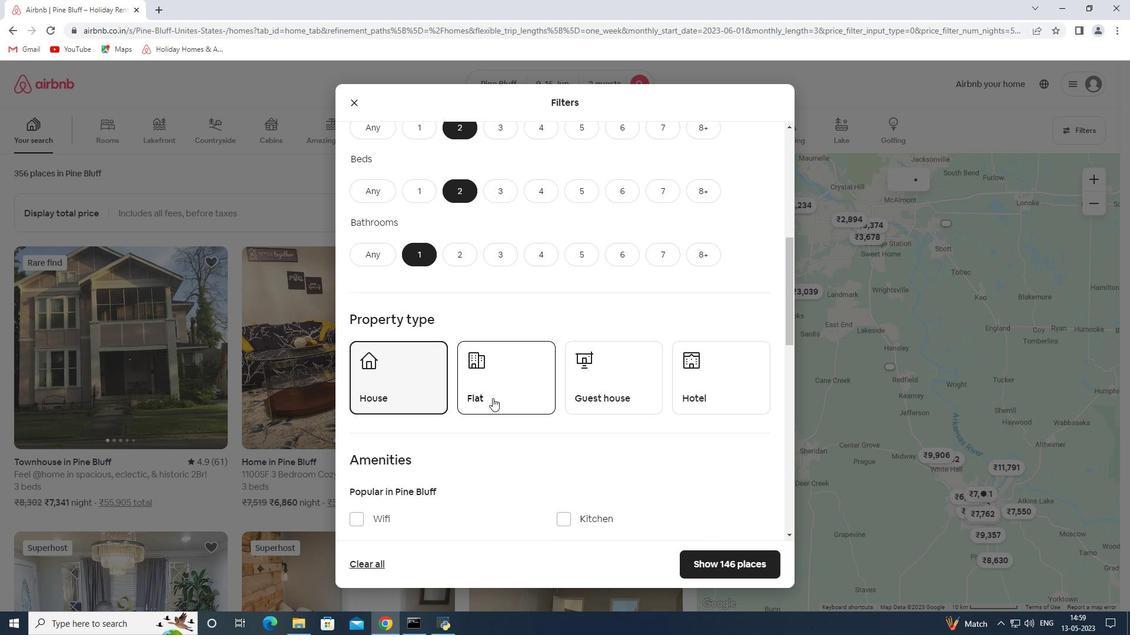 
Action: Mouse moved to (608, 400)
Screenshot: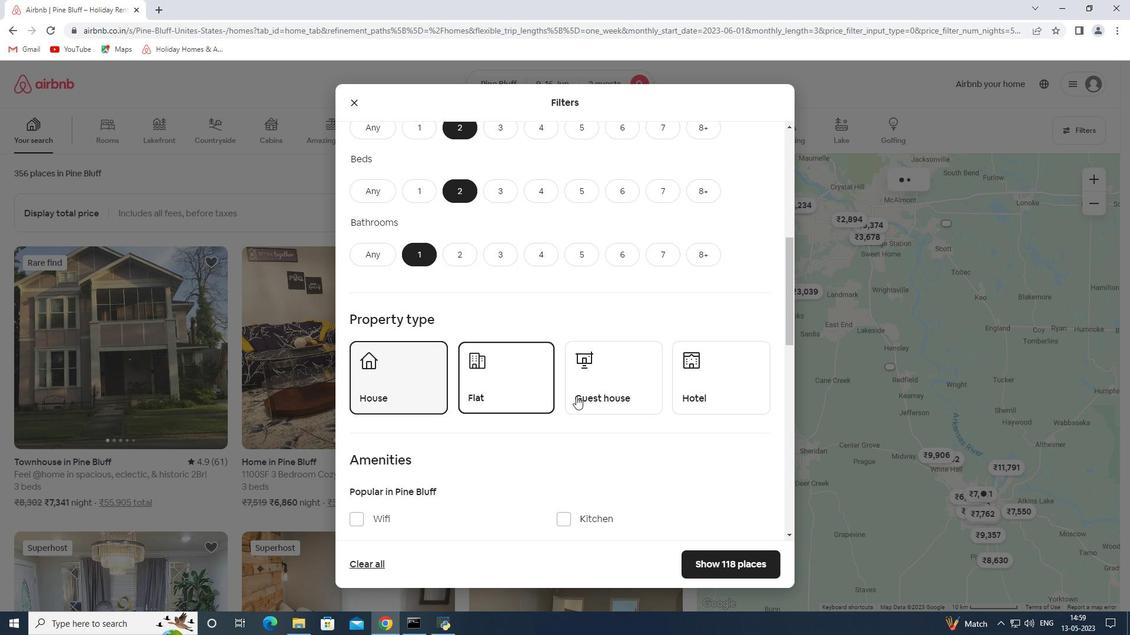 
Action: Mouse pressed left at (608, 400)
Screenshot: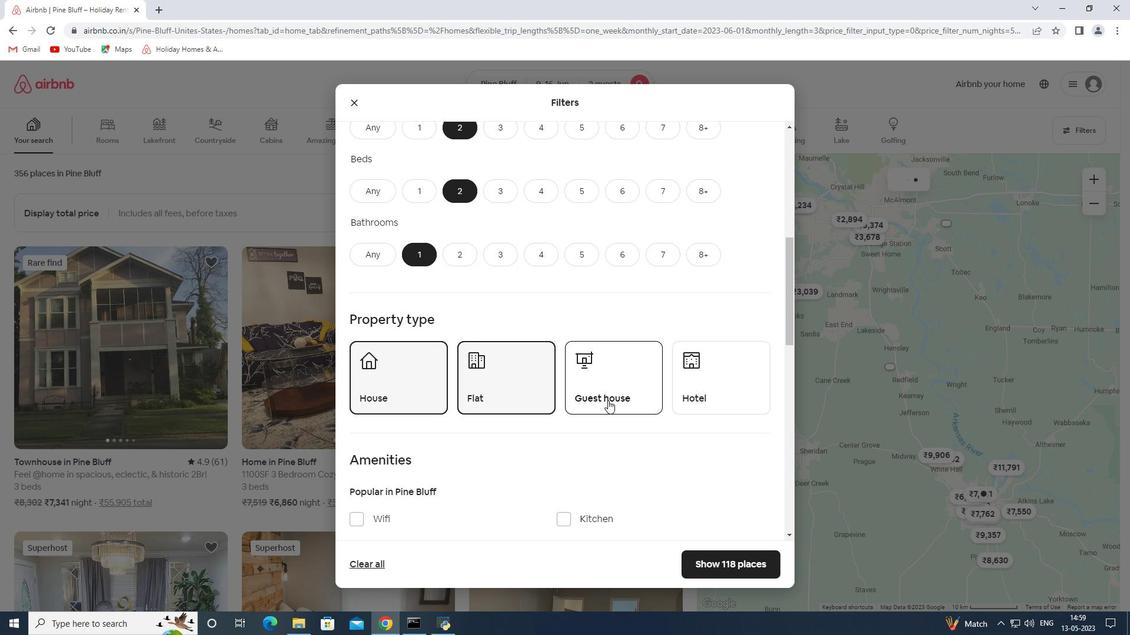 
Action: Mouse moved to (543, 426)
Screenshot: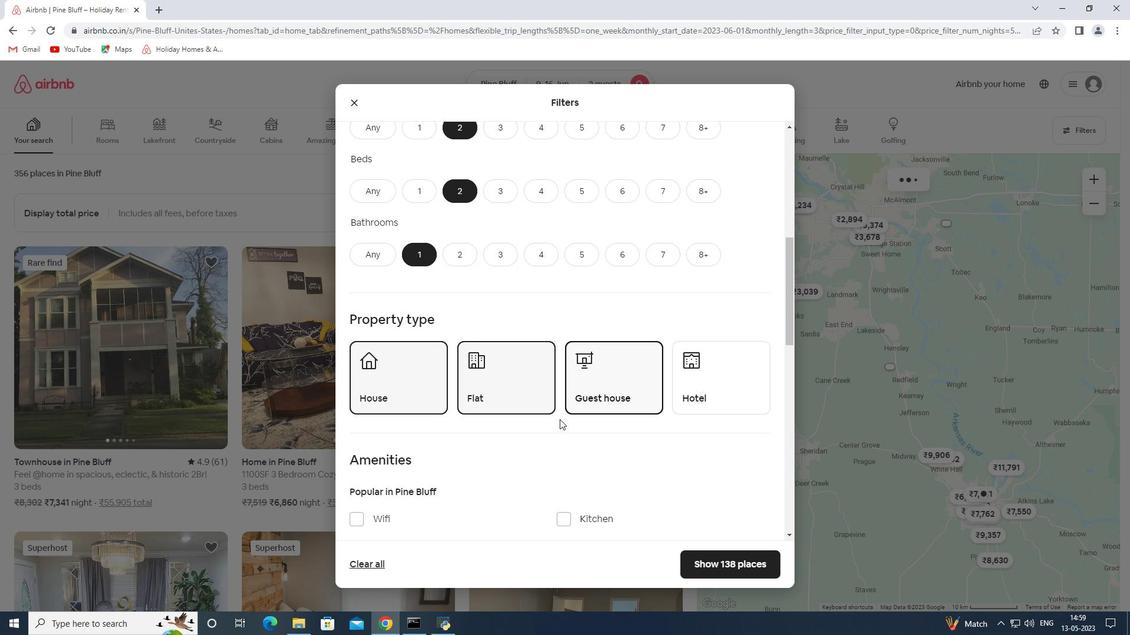 
Action: Mouse scrolled (543, 426) with delta (0, 0)
Screenshot: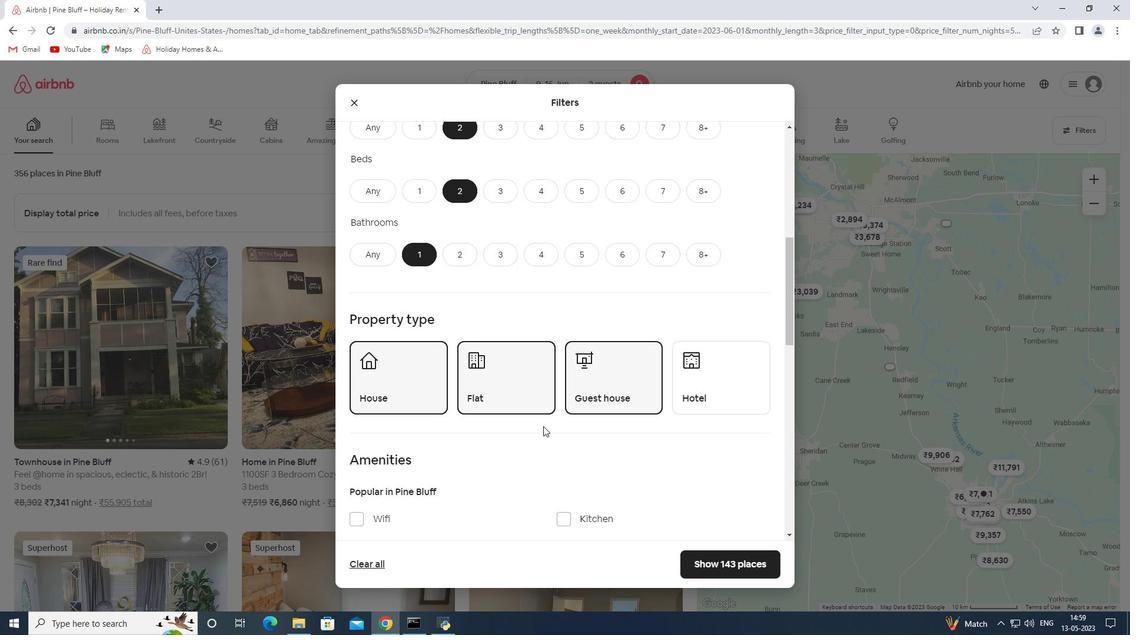 
Action: Mouse scrolled (543, 426) with delta (0, 0)
Screenshot: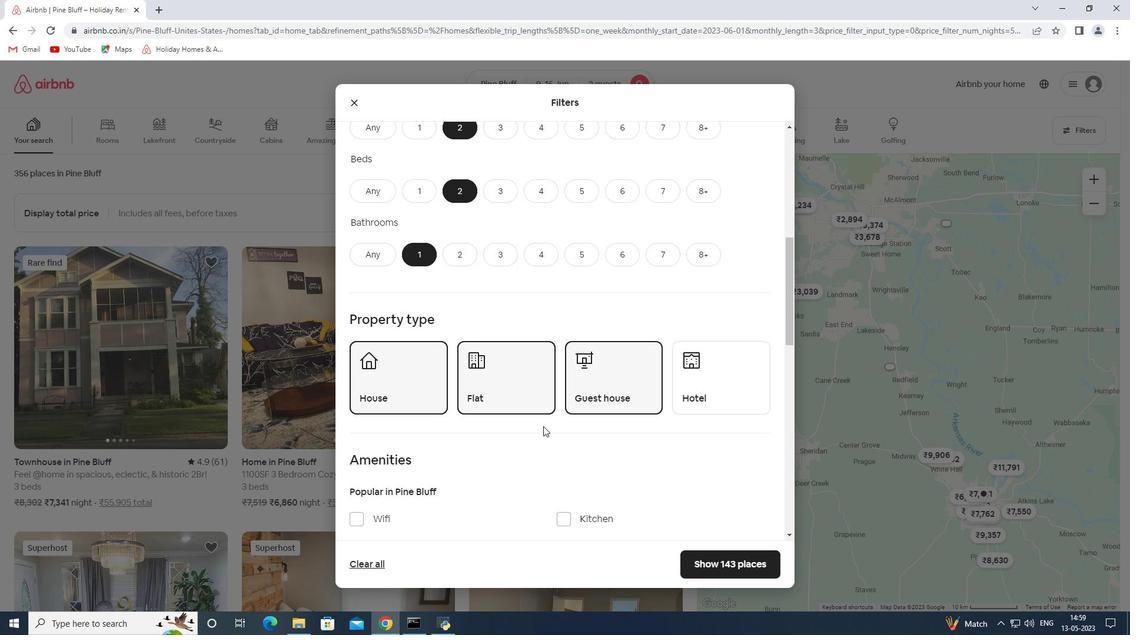 
Action: Mouse moved to (542, 427)
Screenshot: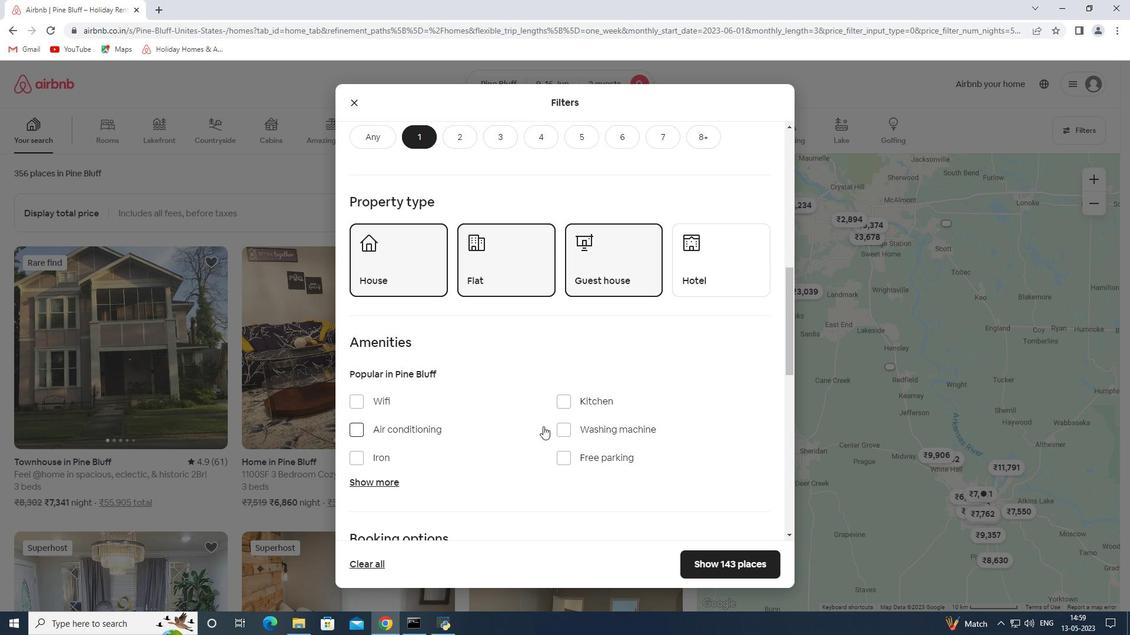 
Action: Mouse scrolled (542, 426) with delta (0, 0)
Screenshot: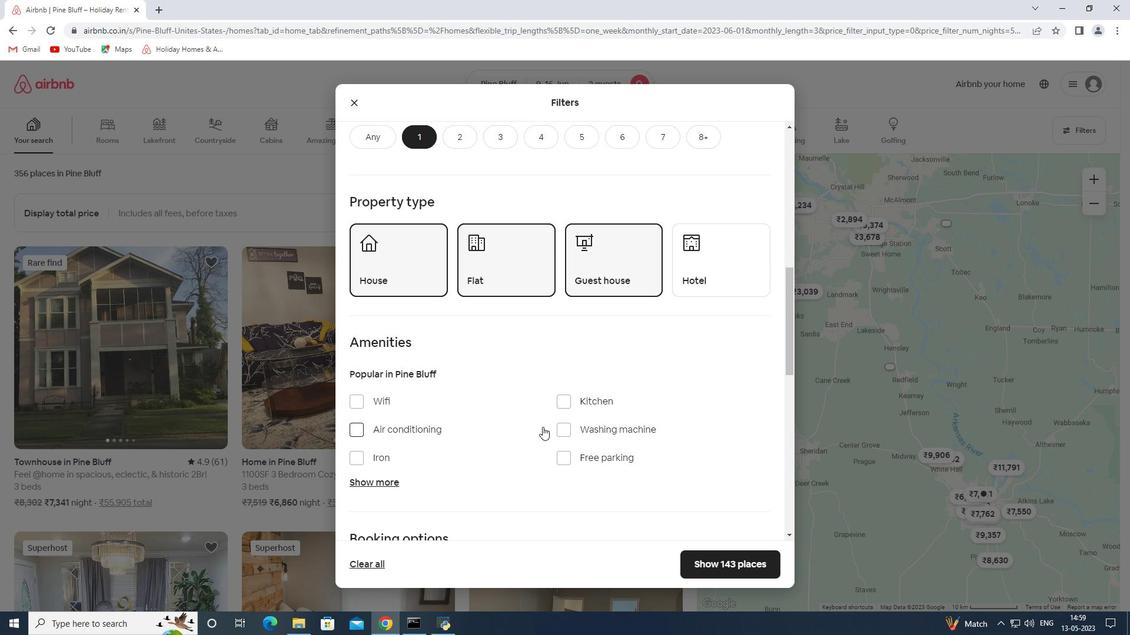 
Action: Mouse moved to (390, 427)
Screenshot: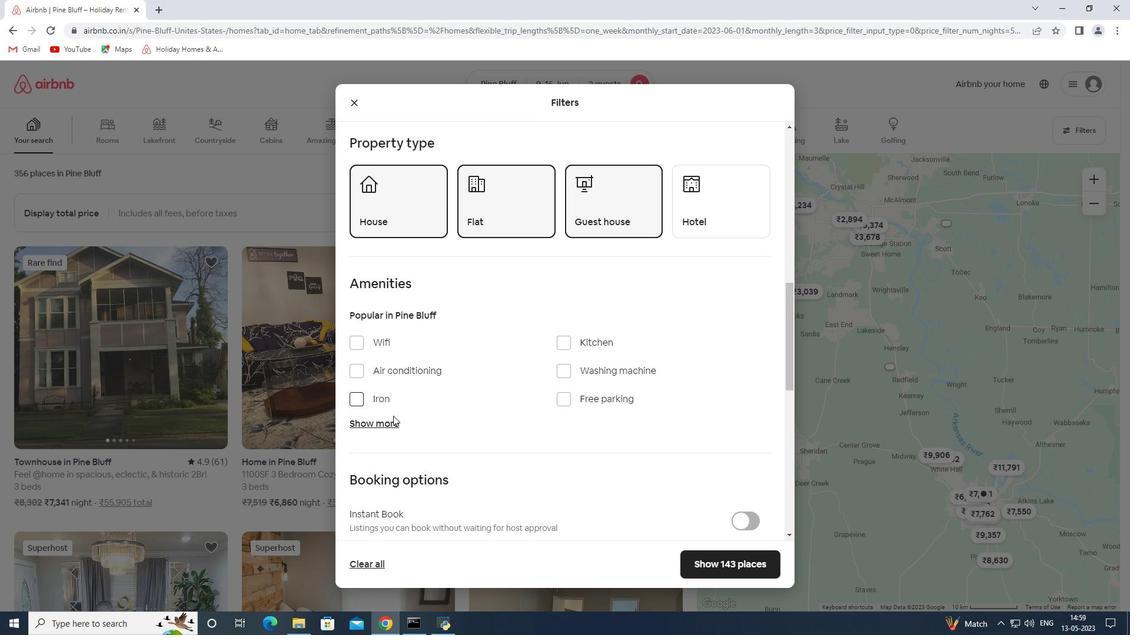 
Action: Mouse pressed left at (390, 427)
Screenshot: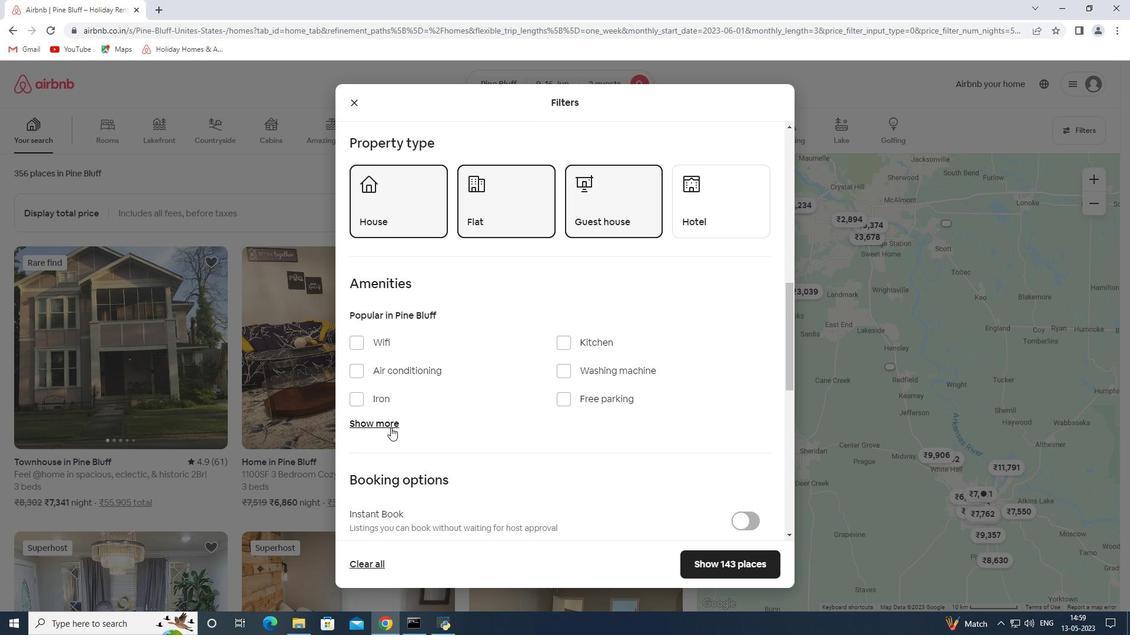 
Action: Mouse moved to (602, 398)
Screenshot: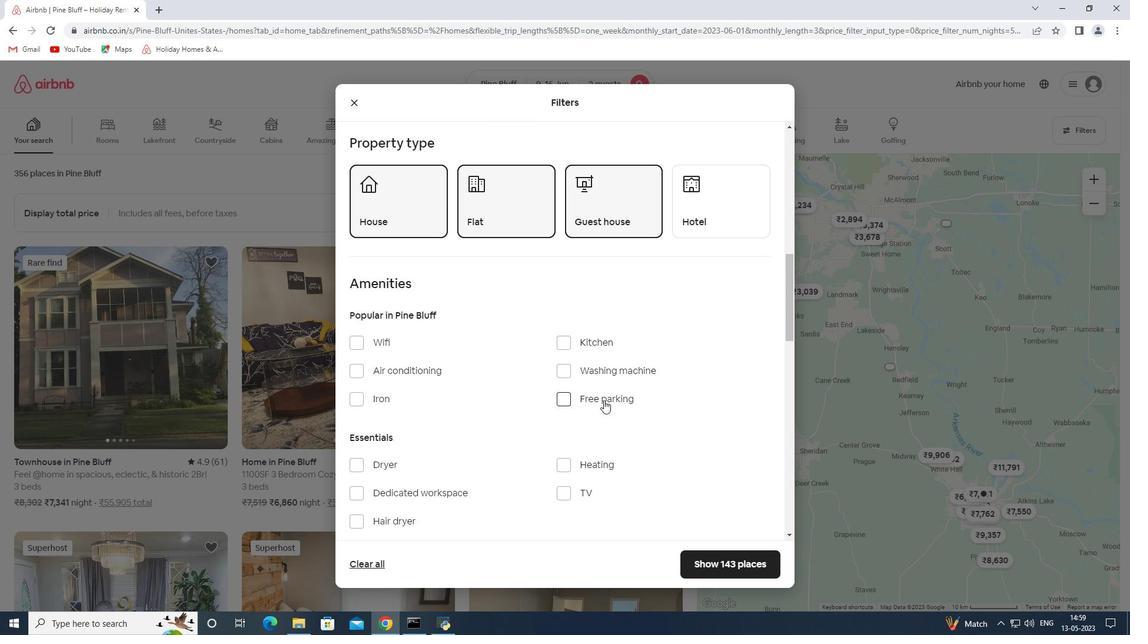
Action: Mouse pressed left at (602, 398)
Screenshot: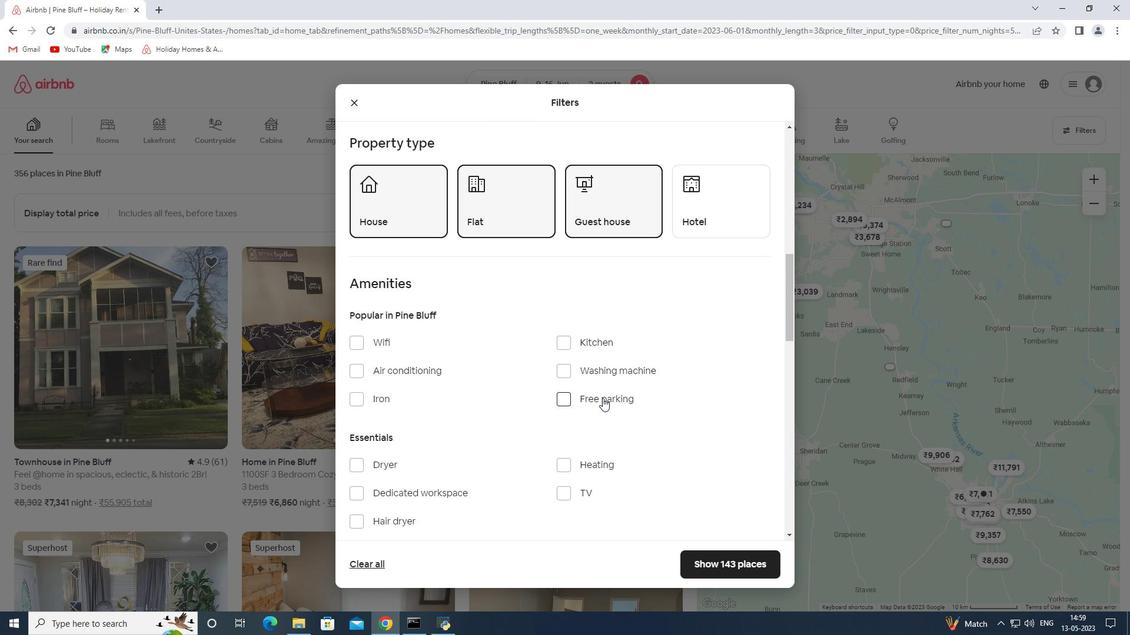 
Action: Mouse moved to (583, 400)
Screenshot: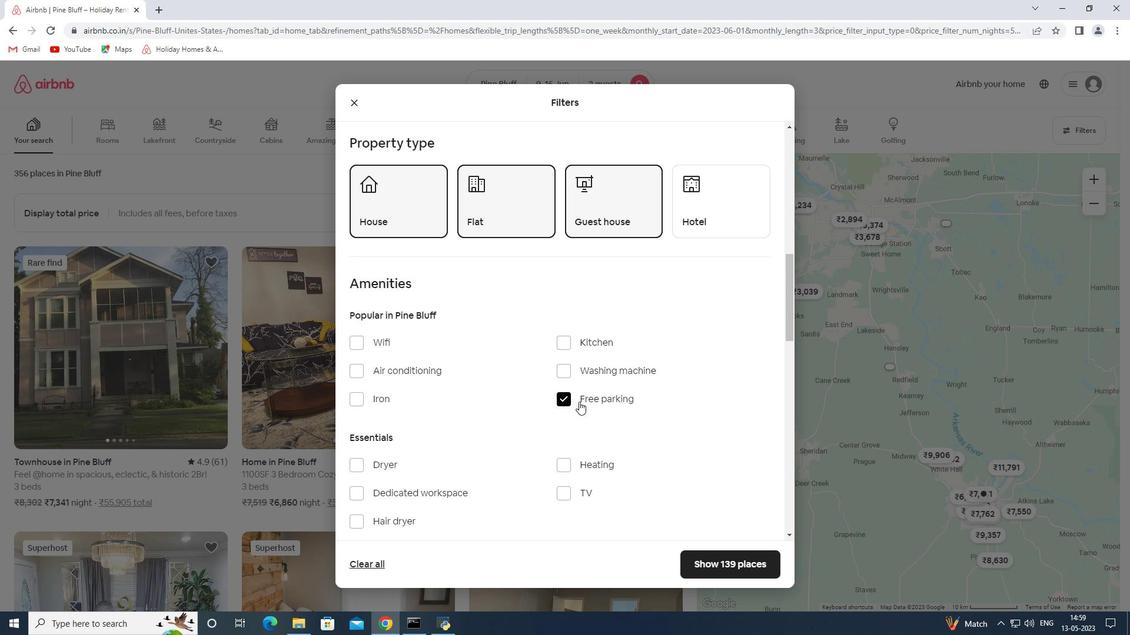 
Action: Mouse pressed left at (583, 400)
Screenshot: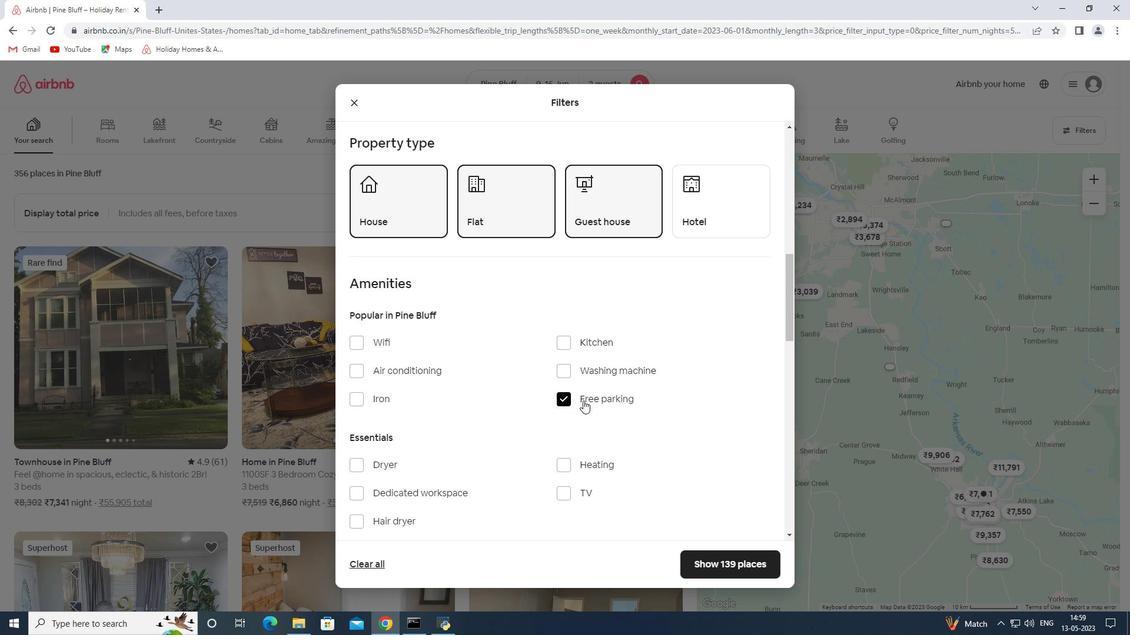 
Action: Mouse moved to (545, 394)
Screenshot: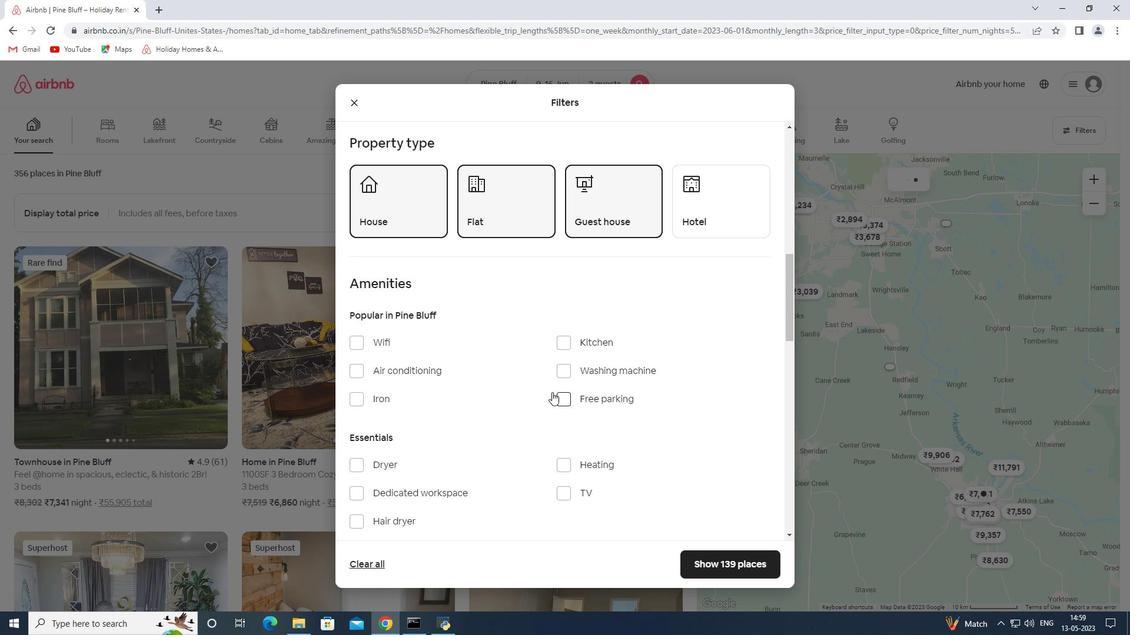 
Action: Mouse scrolled (545, 394) with delta (0, 0)
Screenshot: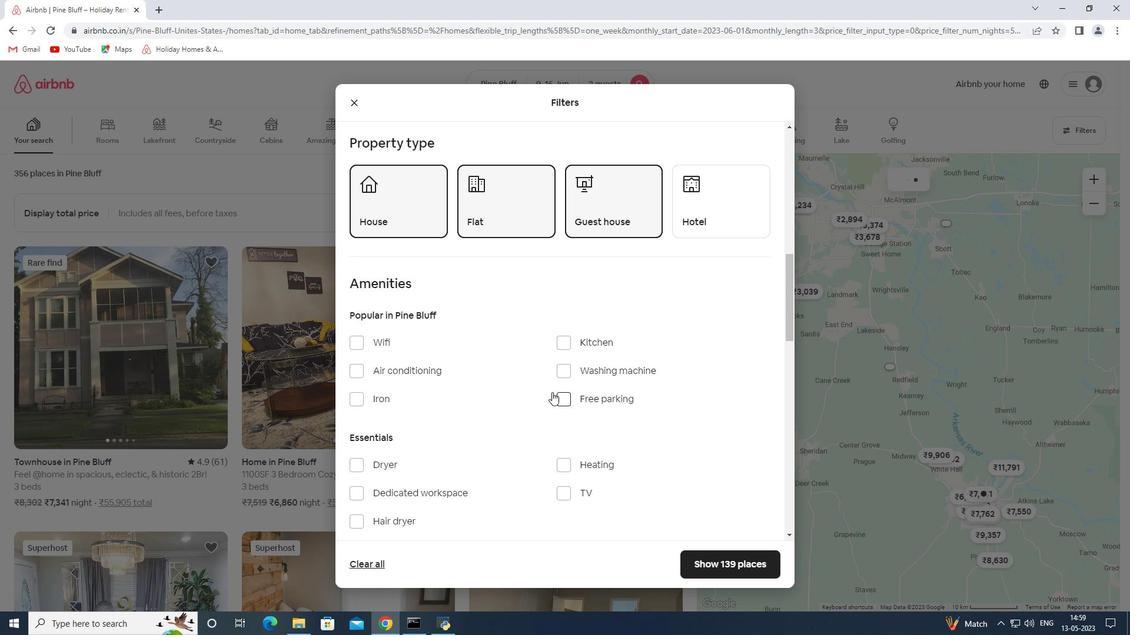 
Action: Mouse moved to (543, 396)
Screenshot: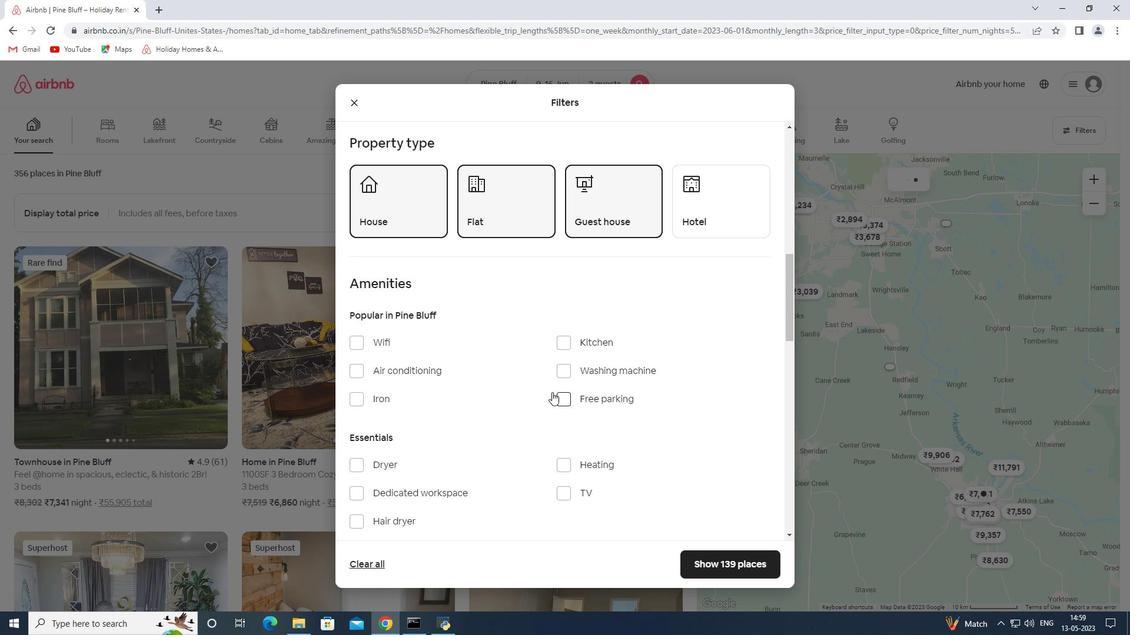 
Action: Mouse scrolled (543, 395) with delta (0, 0)
Screenshot: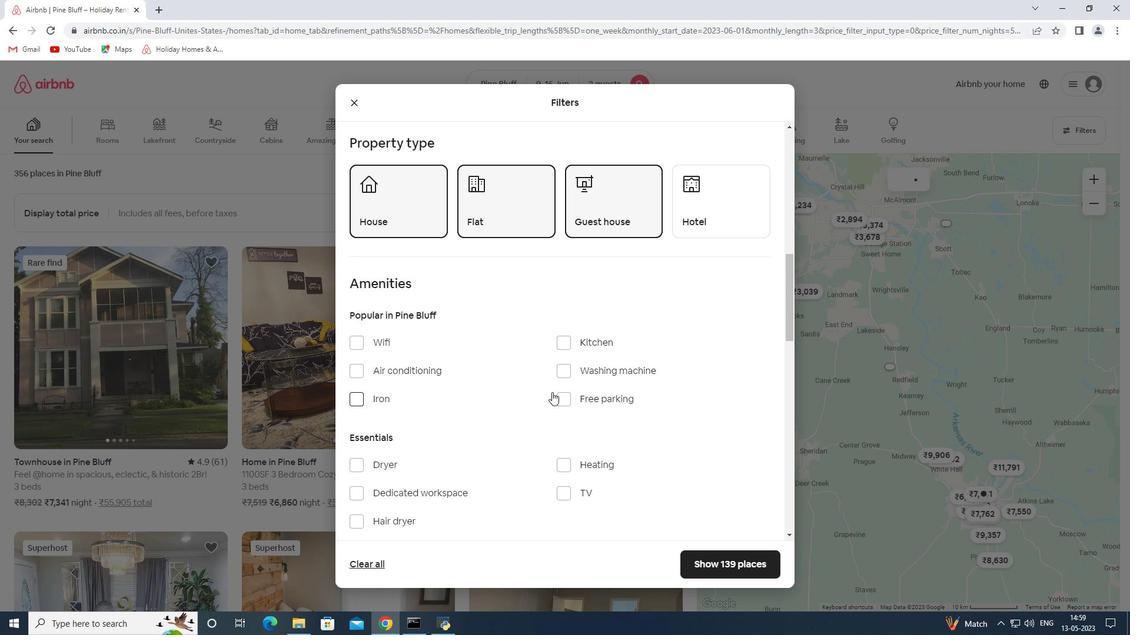 
Action: Mouse scrolled (543, 395) with delta (0, 0)
Screenshot: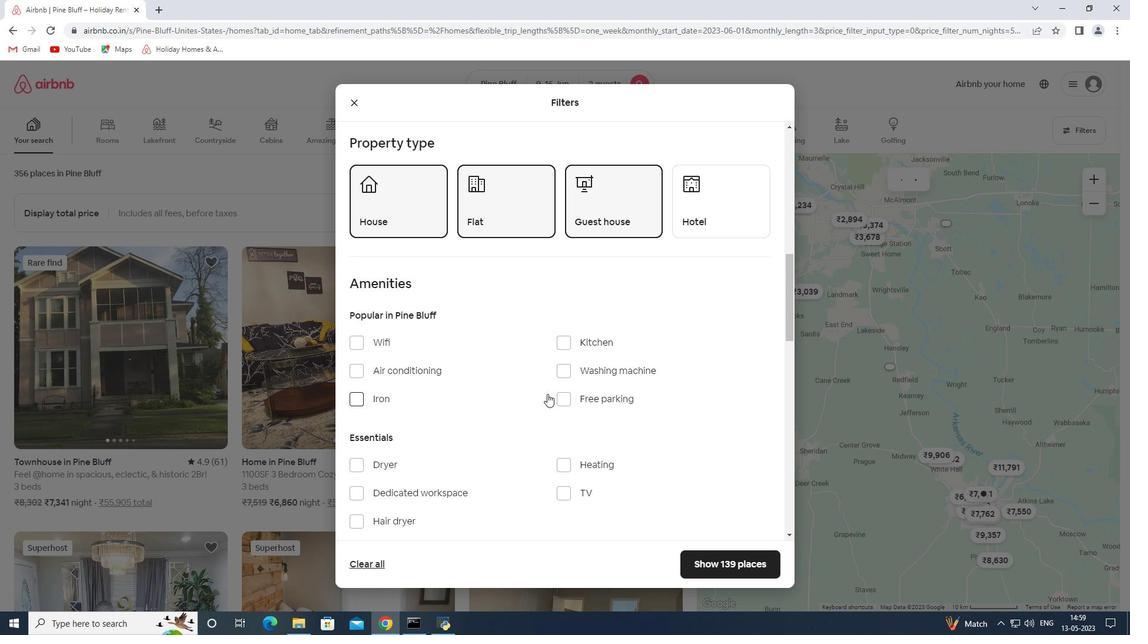 
Action: Mouse scrolled (543, 395) with delta (0, 0)
Screenshot: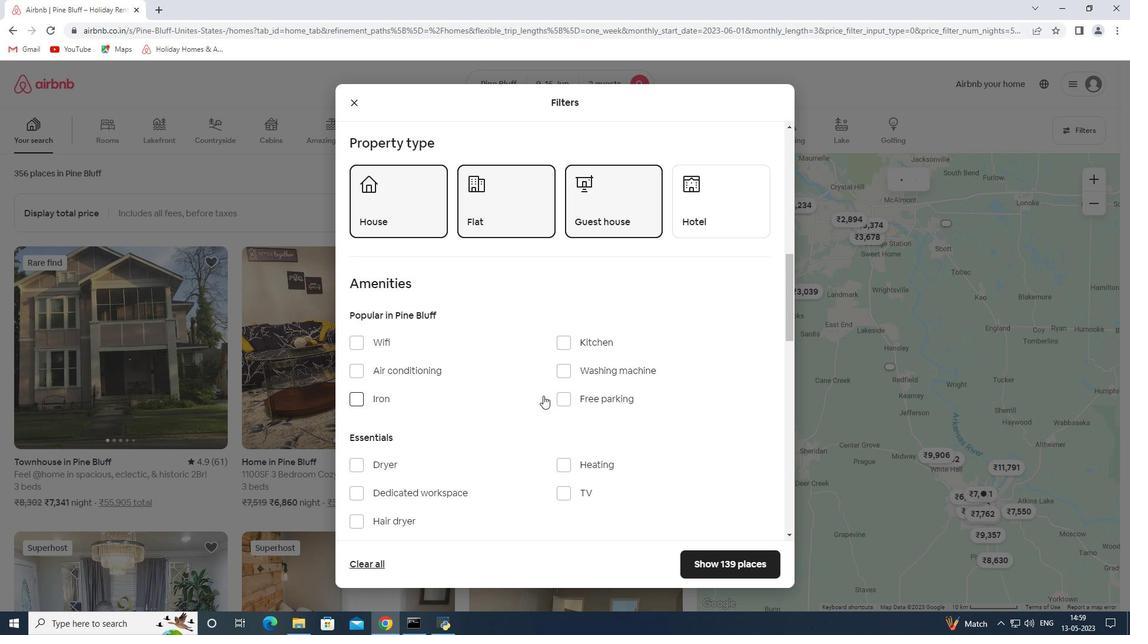 
Action: Mouse scrolled (543, 395) with delta (0, 0)
Screenshot: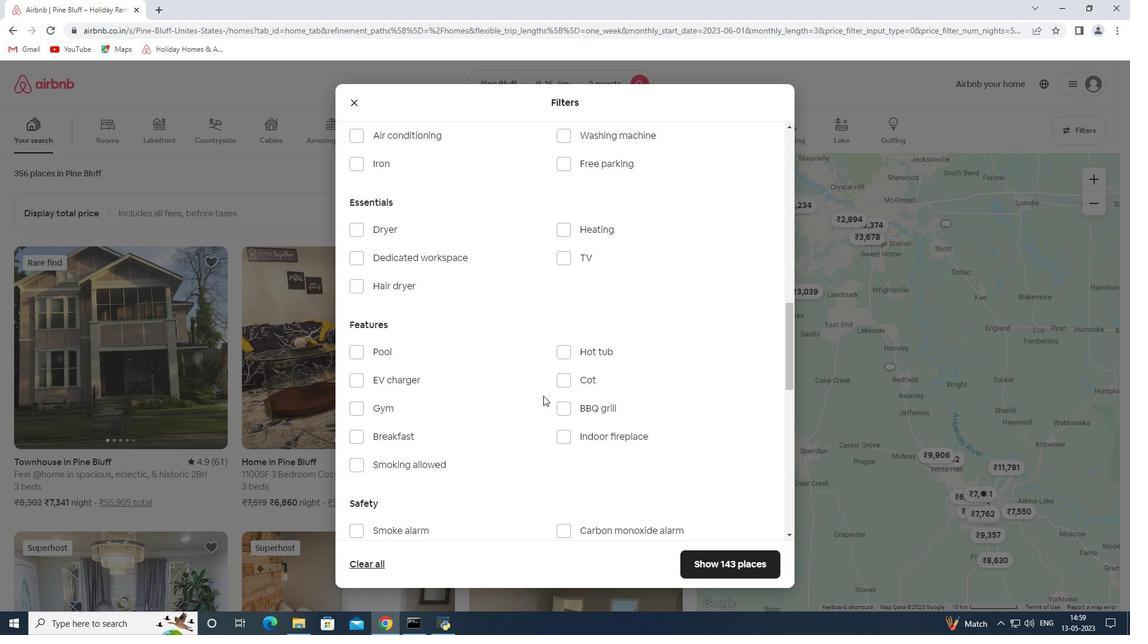 
Action: Mouse scrolled (543, 395) with delta (0, 0)
Screenshot: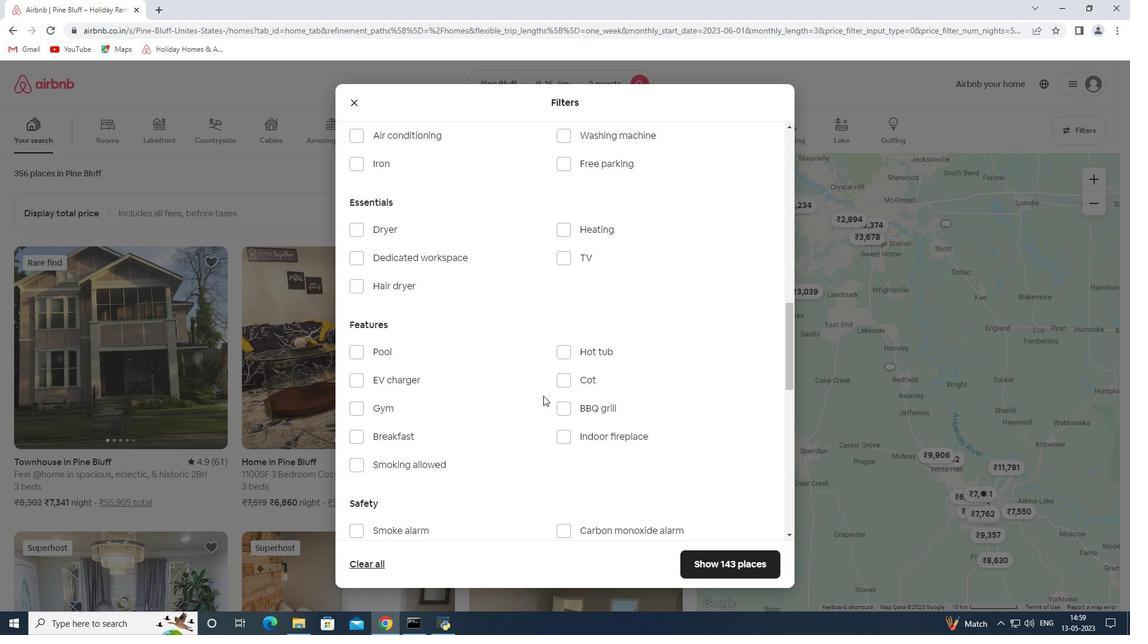 
Action: Mouse moved to (410, 388)
Screenshot: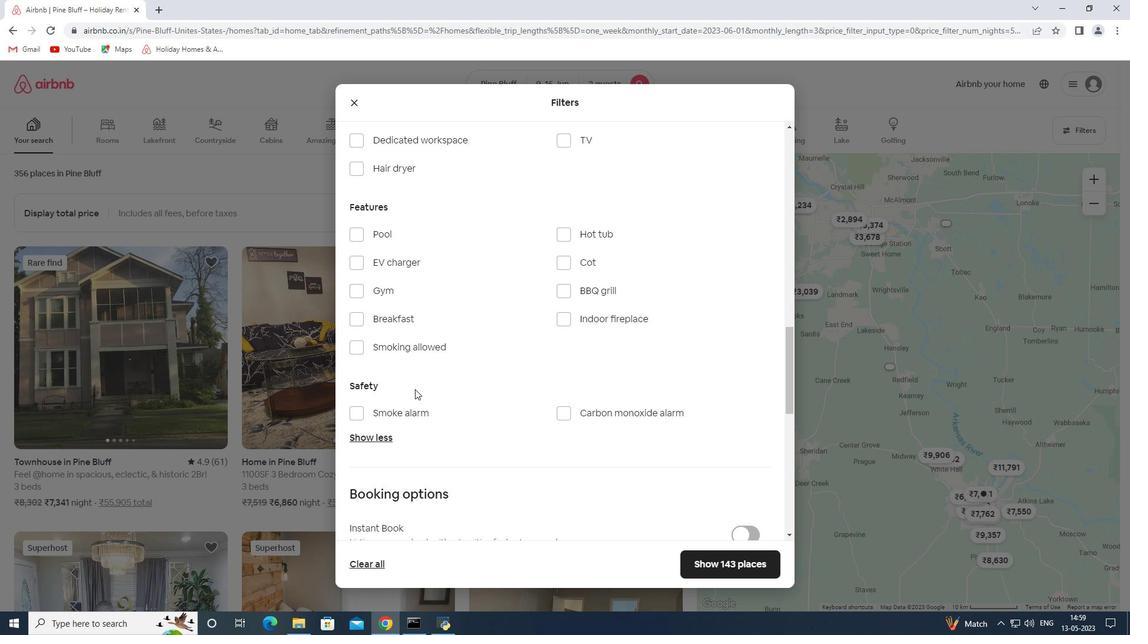 
Action: Mouse scrolled (410, 387) with delta (0, 0)
Screenshot: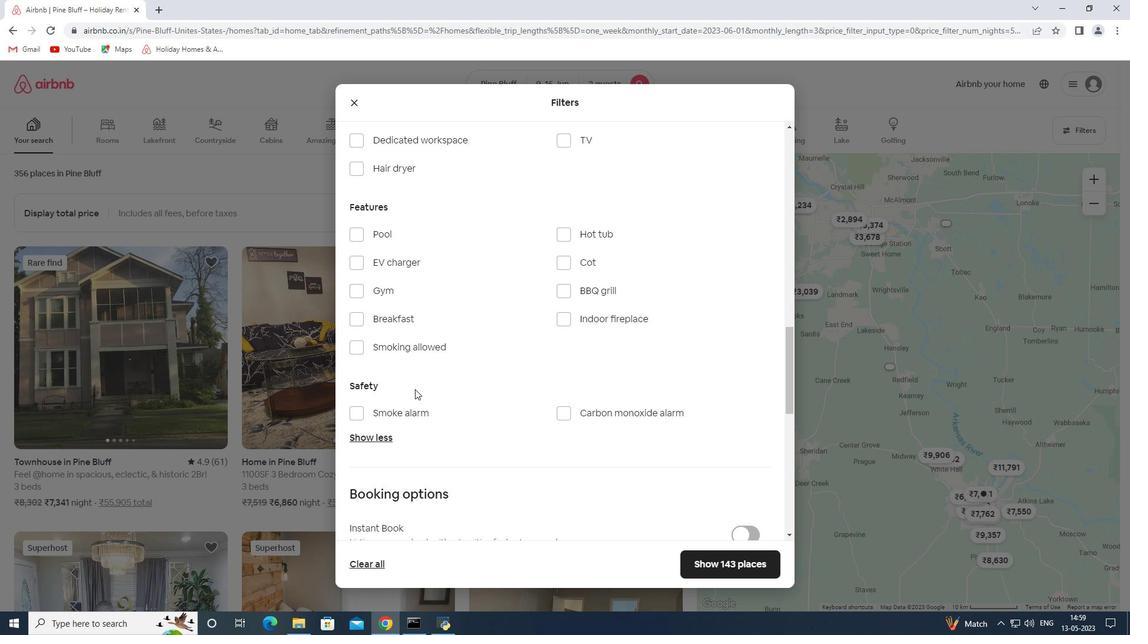 
Action: Mouse moved to (513, 352)
Screenshot: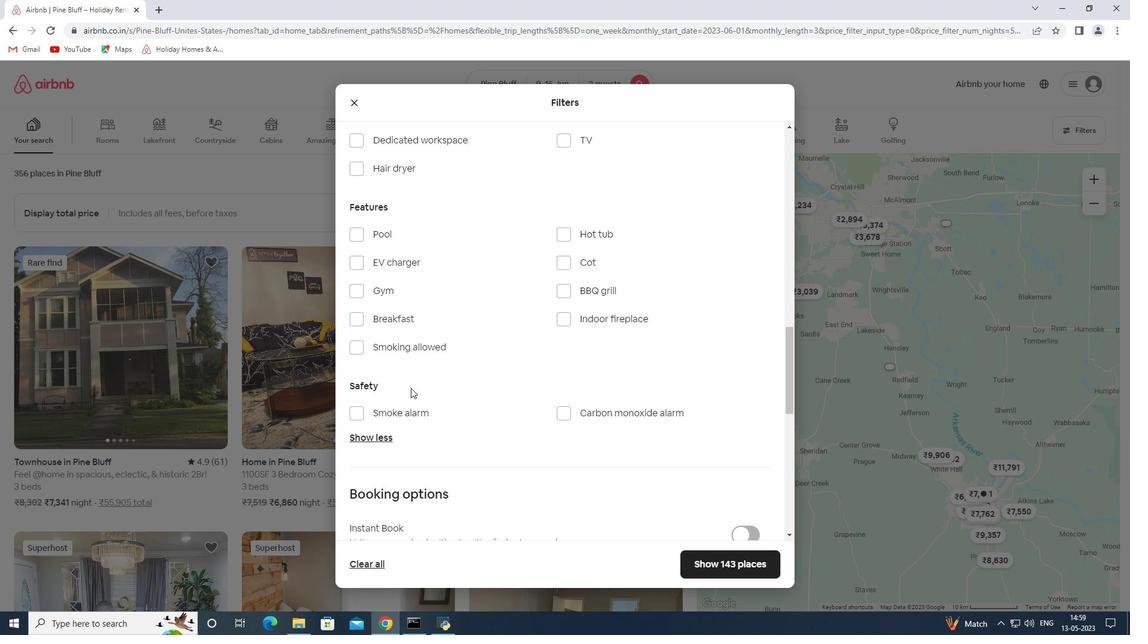 
Action: Mouse scrolled (513, 351) with delta (0, 0)
Screenshot: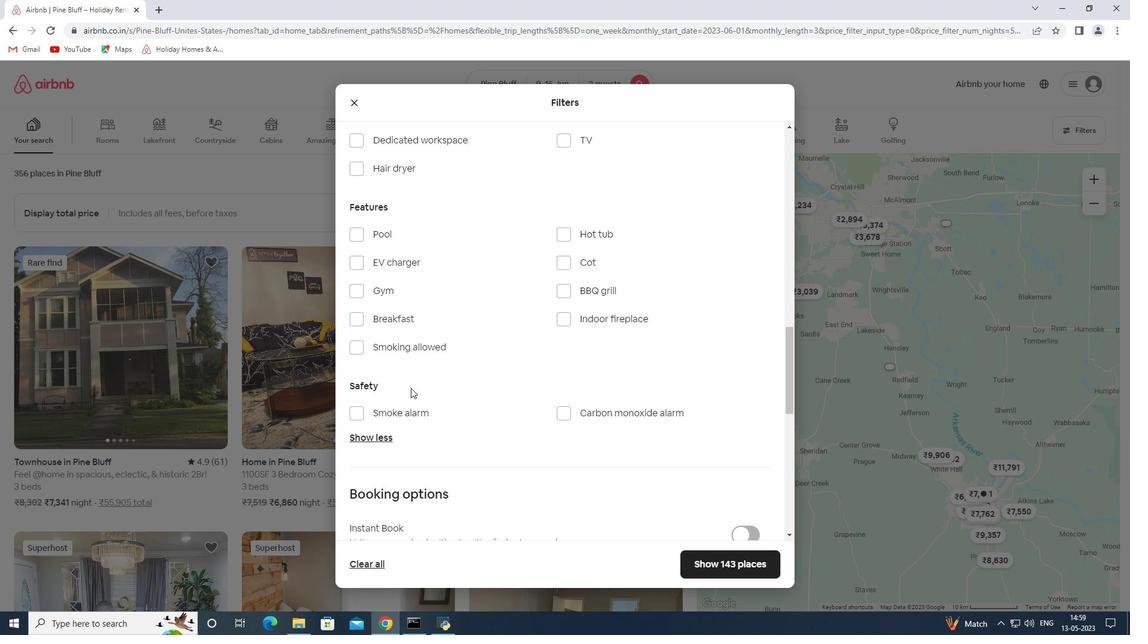 
Action: Mouse moved to (745, 449)
Screenshot: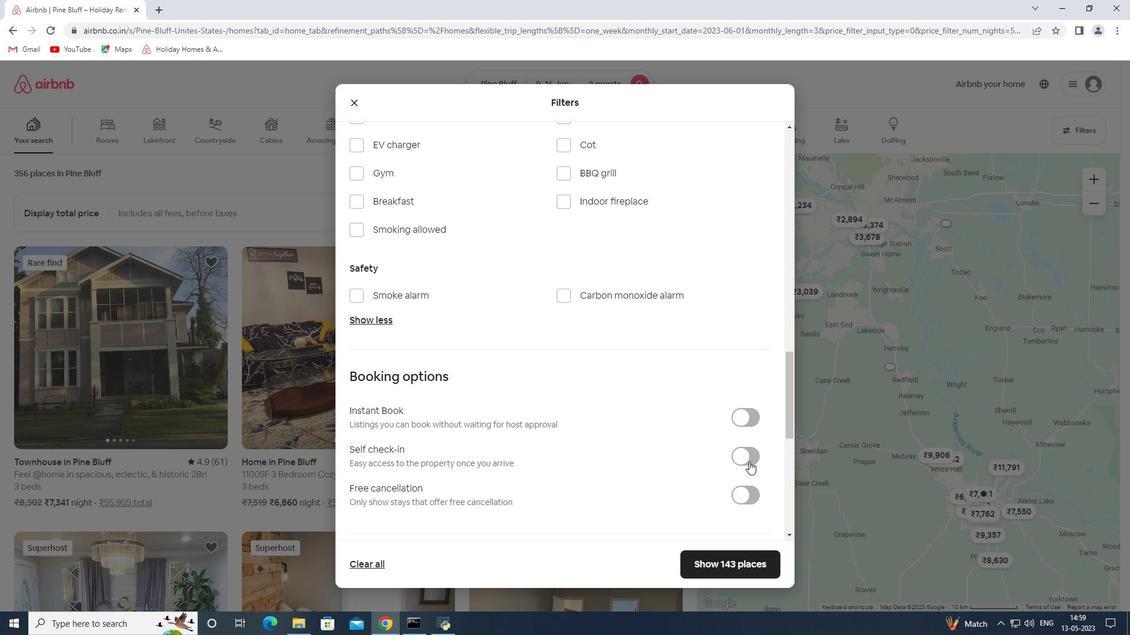 
Action: Mouse pressed left at (745, 449)
Screenshot: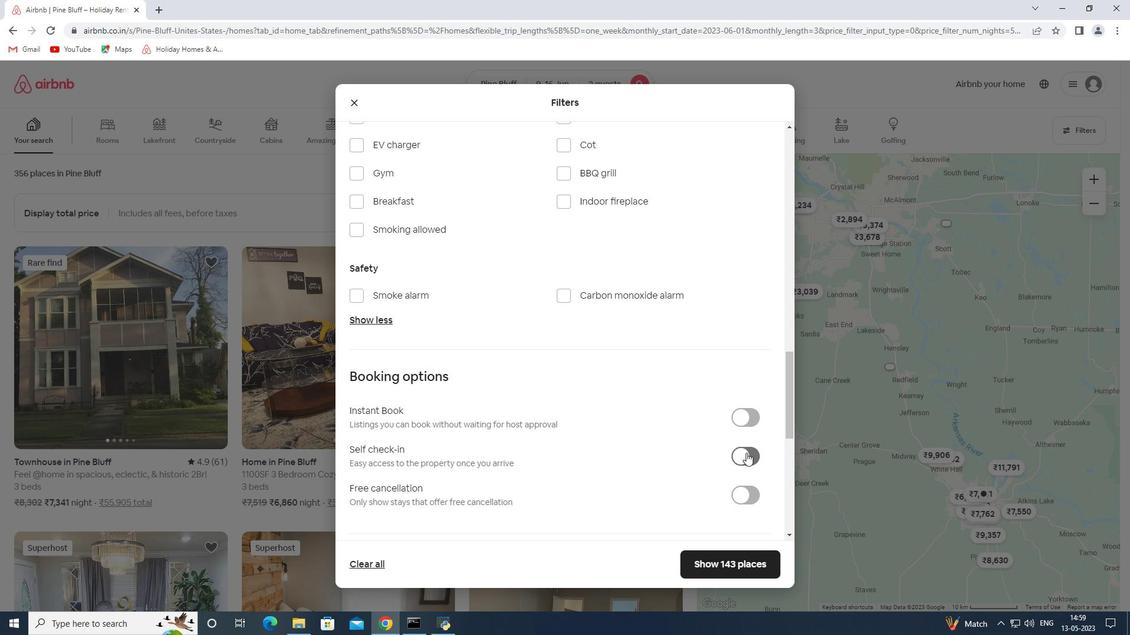 
Action: Mouse moved to (728, 447)
Screenshot: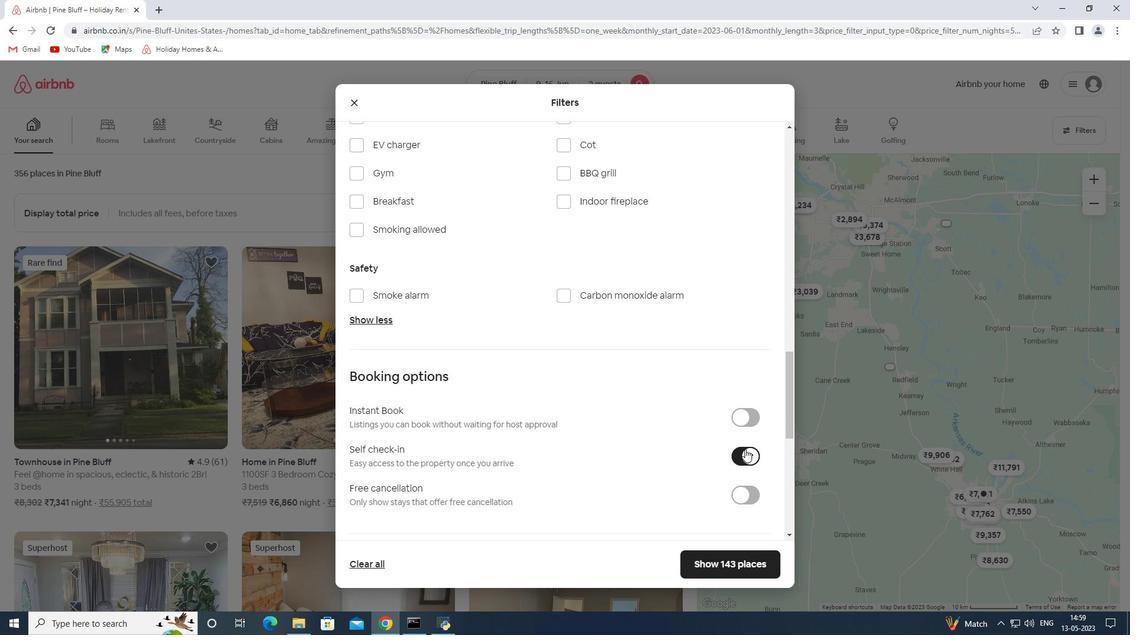 
Action: Mouse scrolled (728, 446) with delta (0, 0)
Screenshot: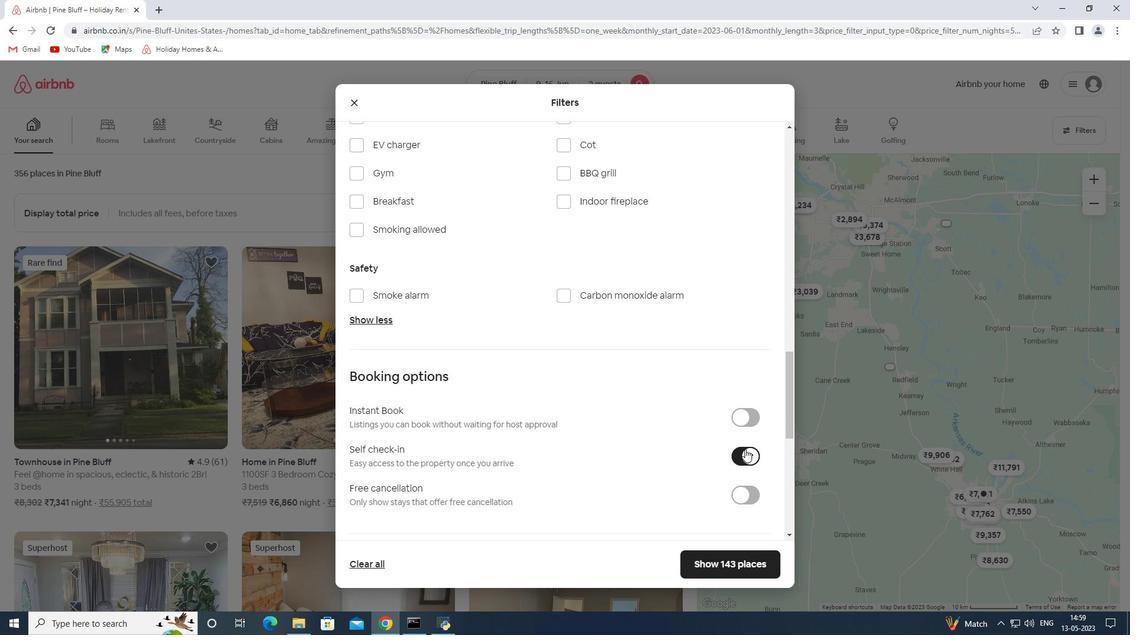
Action: Mouse moved to (727, 447)
Screenshot: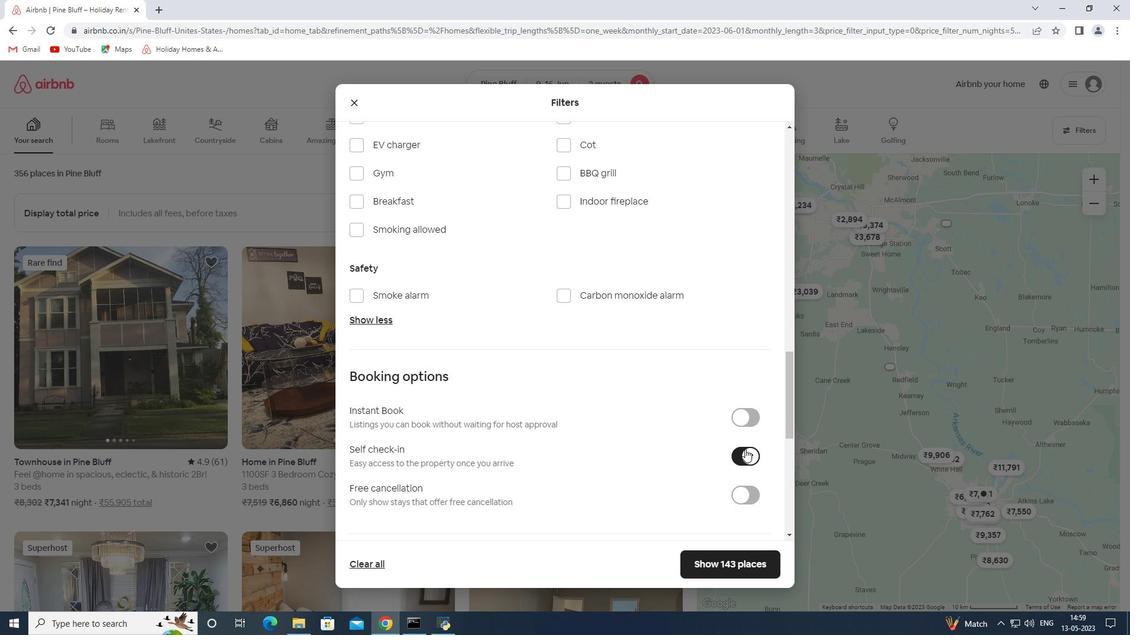 
Action: Mouse scrolled (727, 446) with delta (0, 0)
Screenshot: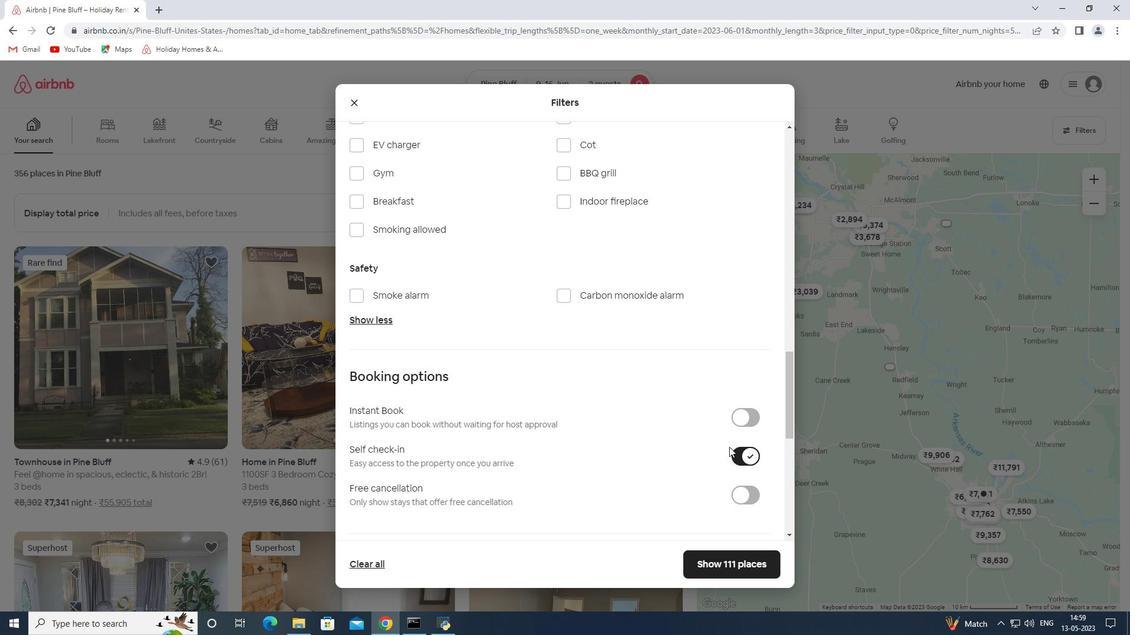 
Action: Mouse moved to (701, 446)
Screenshot: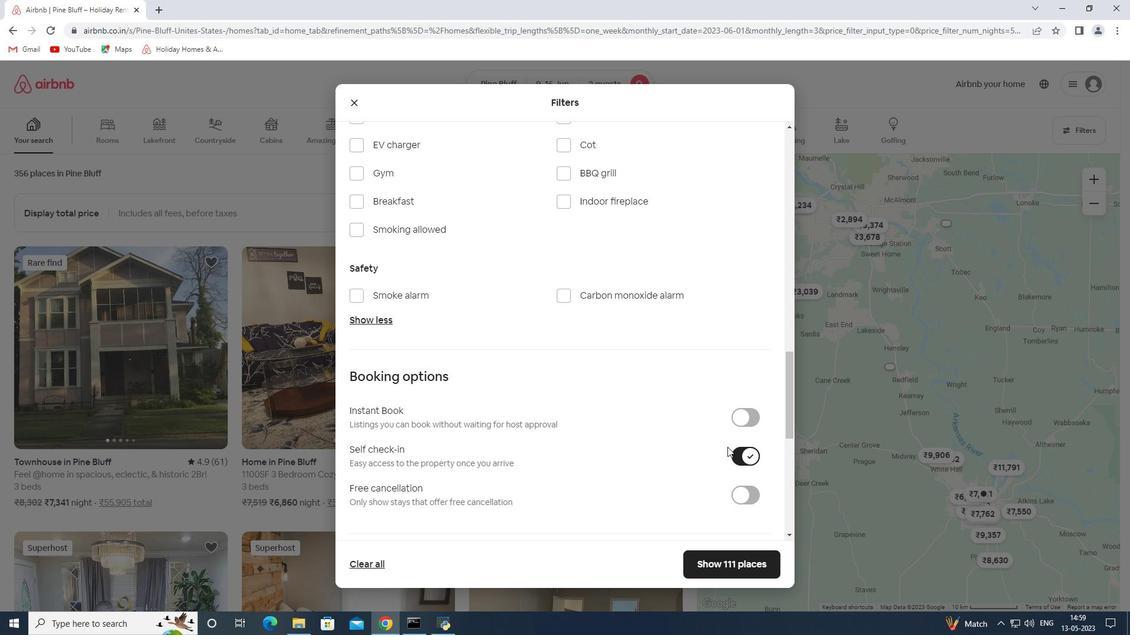 
Action: Mouse scrolled (702, 446) with delta (0, 0)
Screenshot: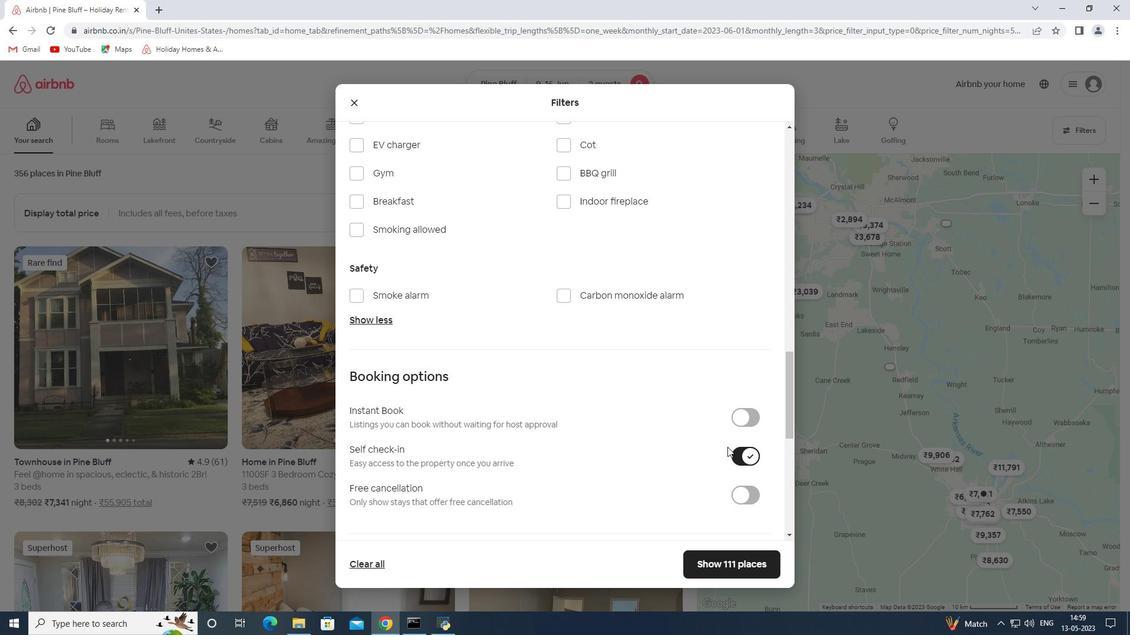 
Action: Mouse moved to (697, 444)
Screenshot: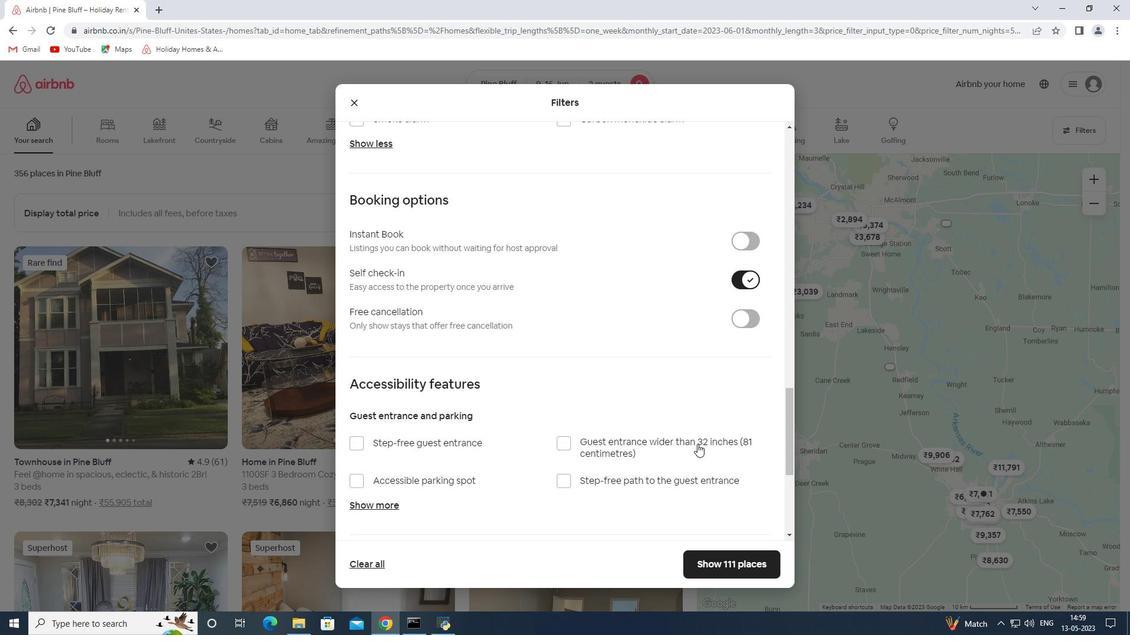 
Action: Mouse scrolled (697, 443) with delta (0, 0)
Screenshot: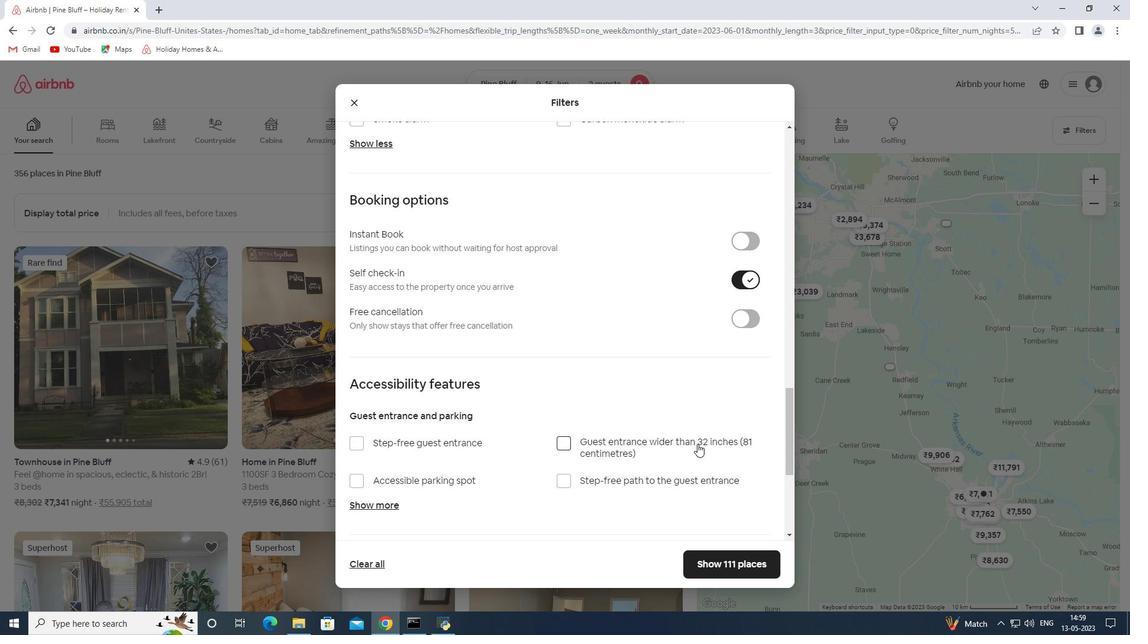 
Action: Mouse scrolled (697, 443) with delta (0, 0)
Screenshot: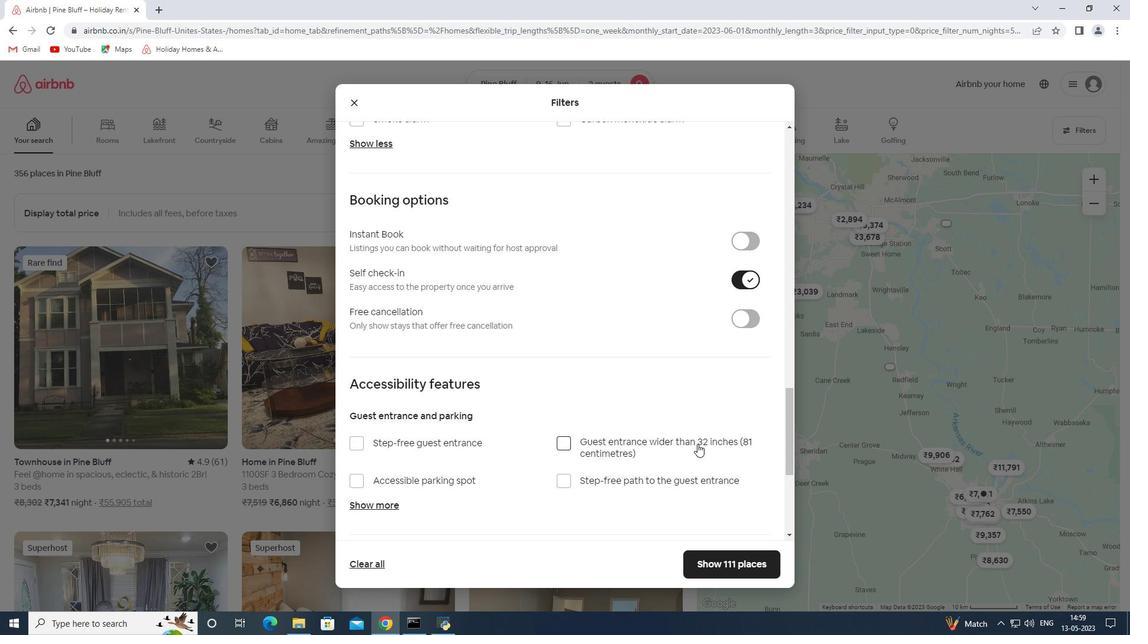 
Action: Mouse scrolled (697, 443) with delta (0, 0)
Screenshot: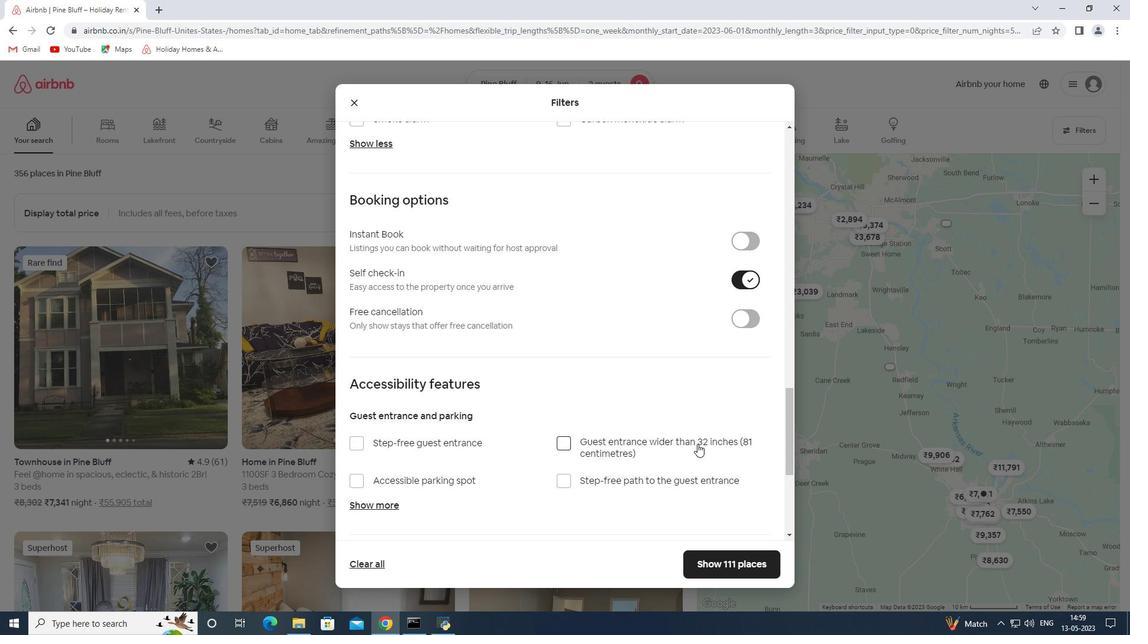 
Action: Mouse moved to (406, 492)
Screenshot: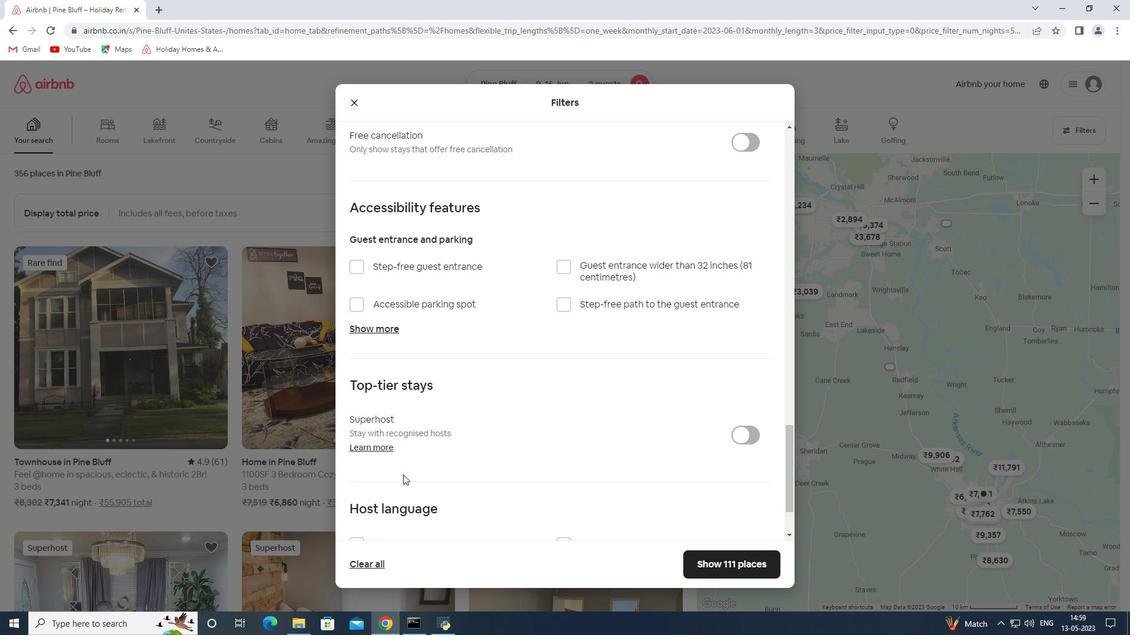 
Action: Mouse scrolled (406, 492) with delta (0, 0)
Screenshot: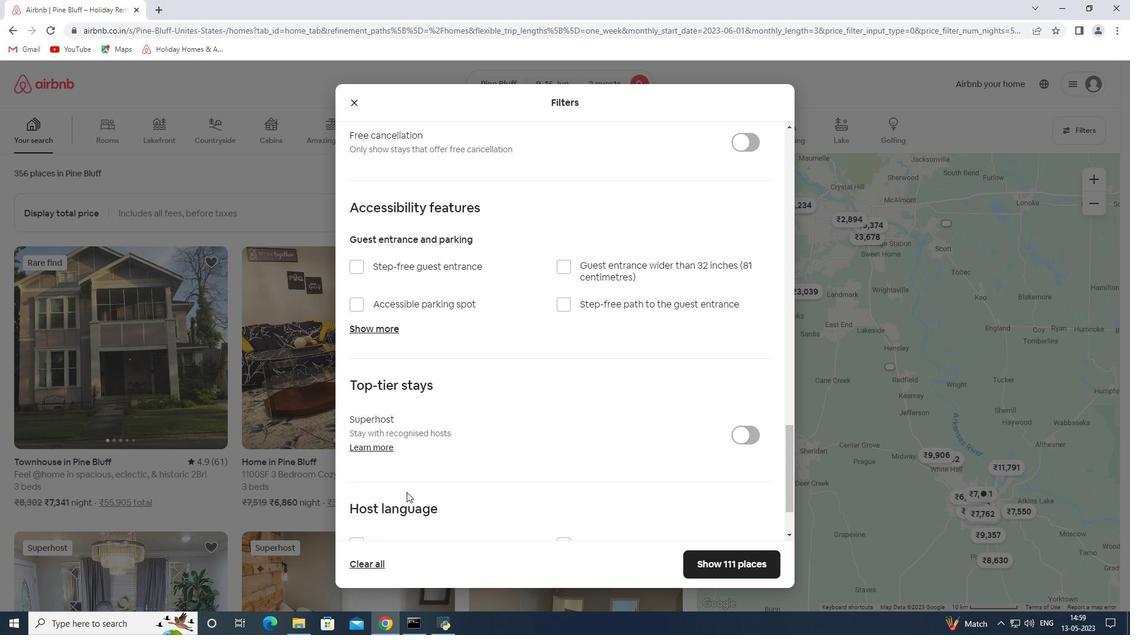 
Action: Mouse scrolled (406, 492) with delta (0, 0)
Screenshot: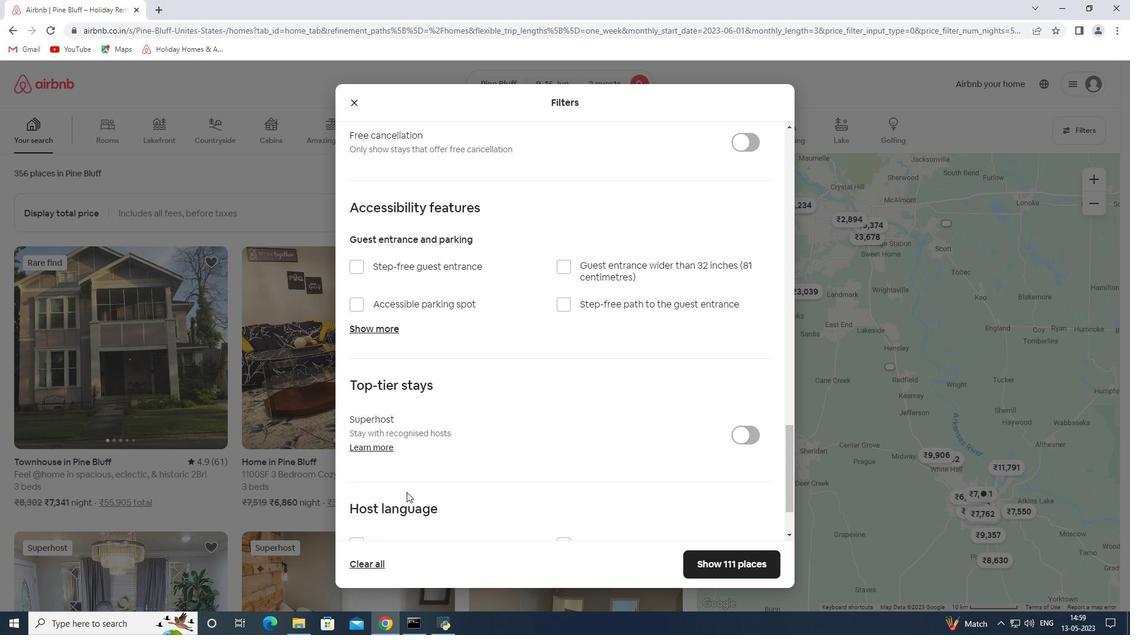 
Action: Mouse scrolled (406, 492) with delta (0, 0)
Screenshot: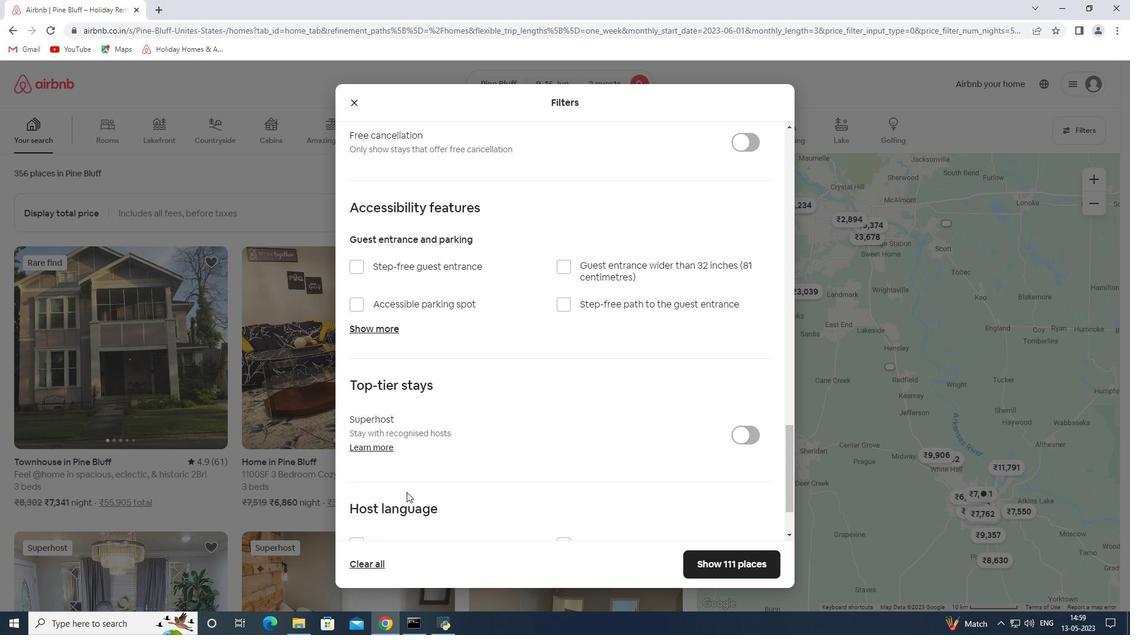 
Action: Mouse moved to (386, 457)
Screenshot: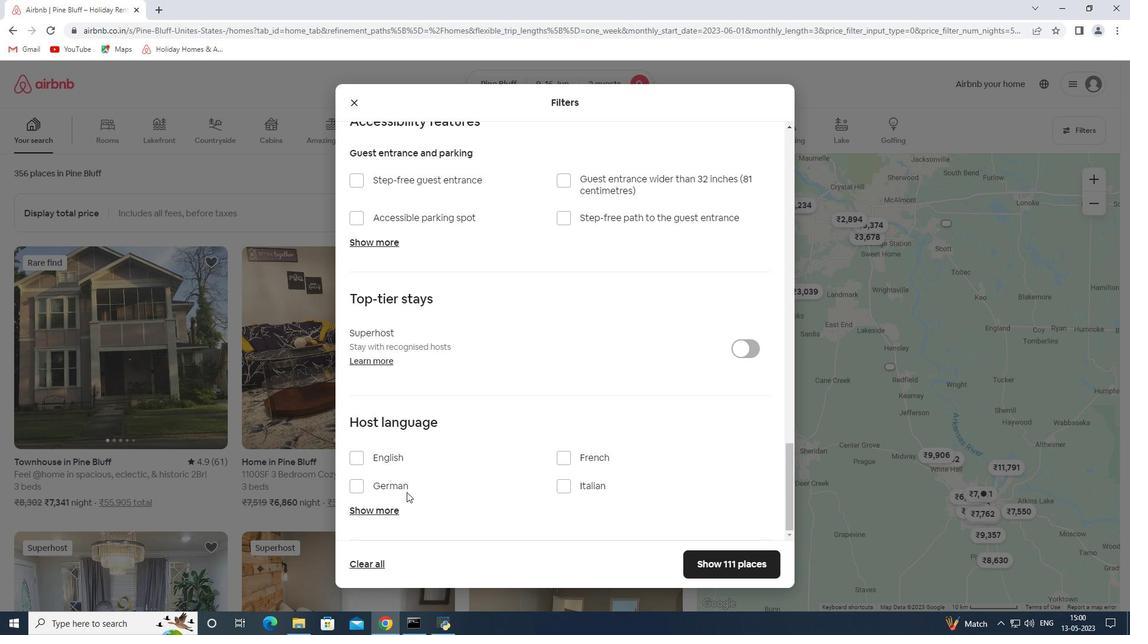 
Action: Mouse pressed left at (386, 457)
Screenshot: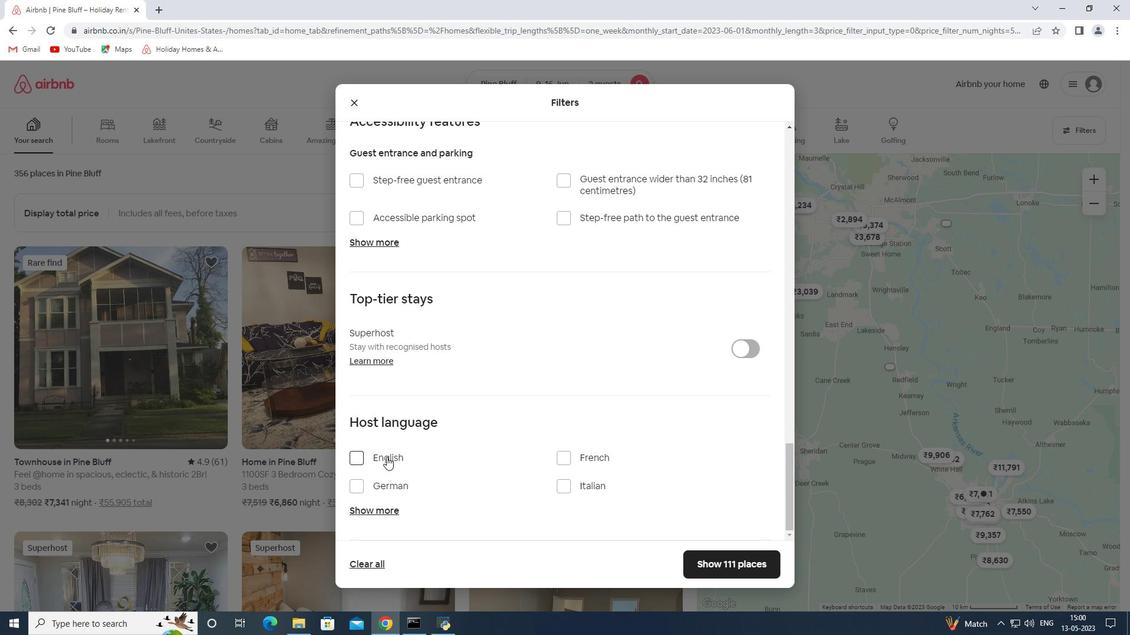 
Action: Mouse moved to (745, 564)
Screenshot: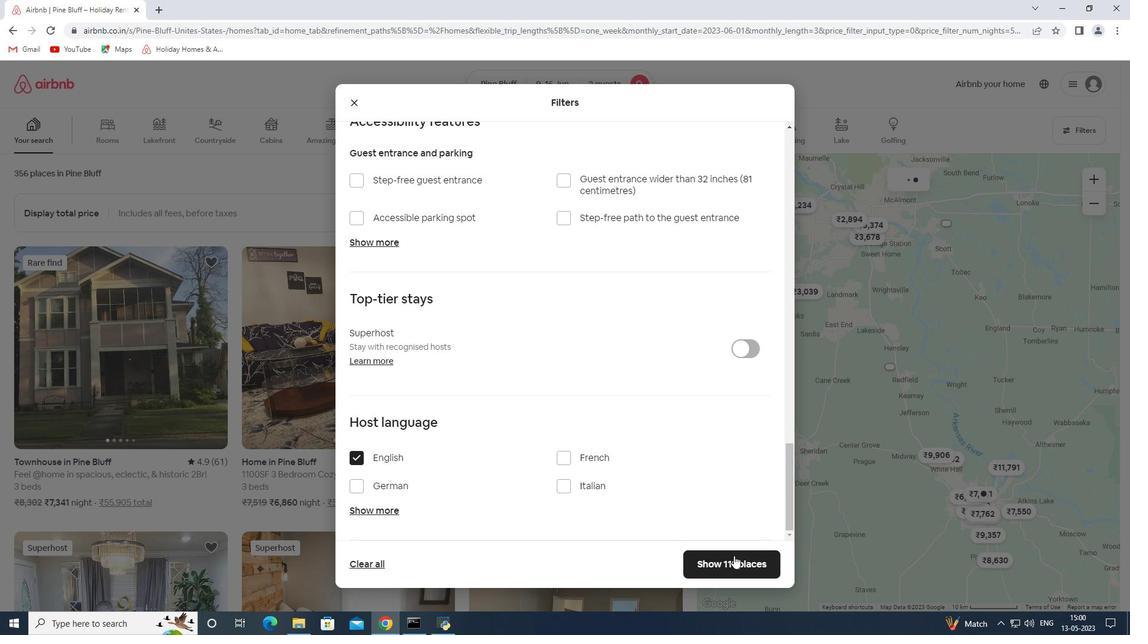 
Action: Mouse pressed left at (745, 564)
Screenshot: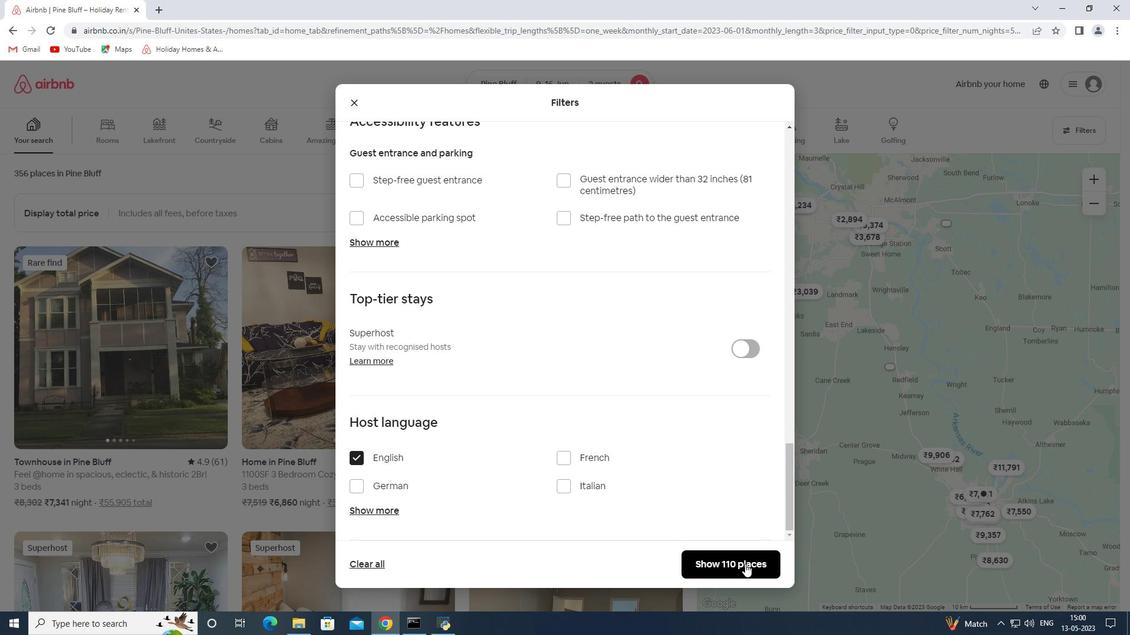 
